 Task: Add a signature Ian Hill containing With sincere thanks and warm wishes, Ian Hill to email address softage.2@softage.net and add a label Invitations
Action: Mouse moved to (1167, 86)
Screenshot: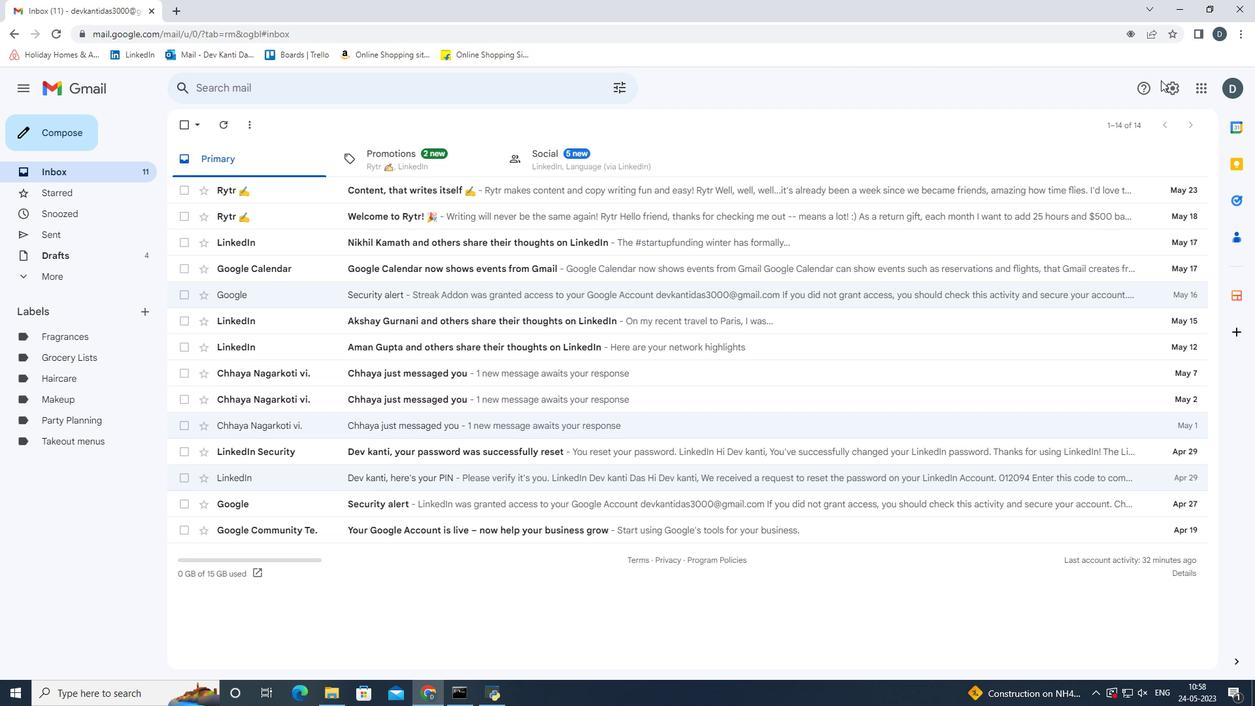 
Action: Mouse pressed left at (1167, 86)
Screenshot: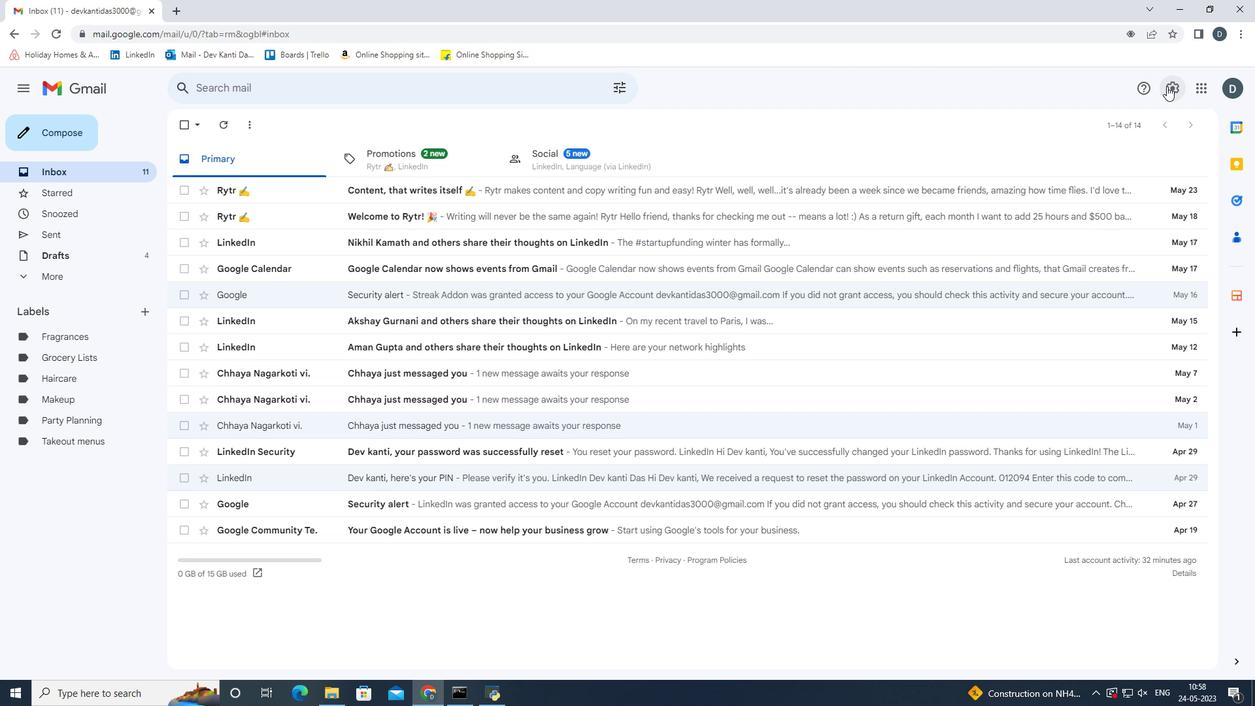 
Action: Mouse moved to (1129, 150)
Screenshot: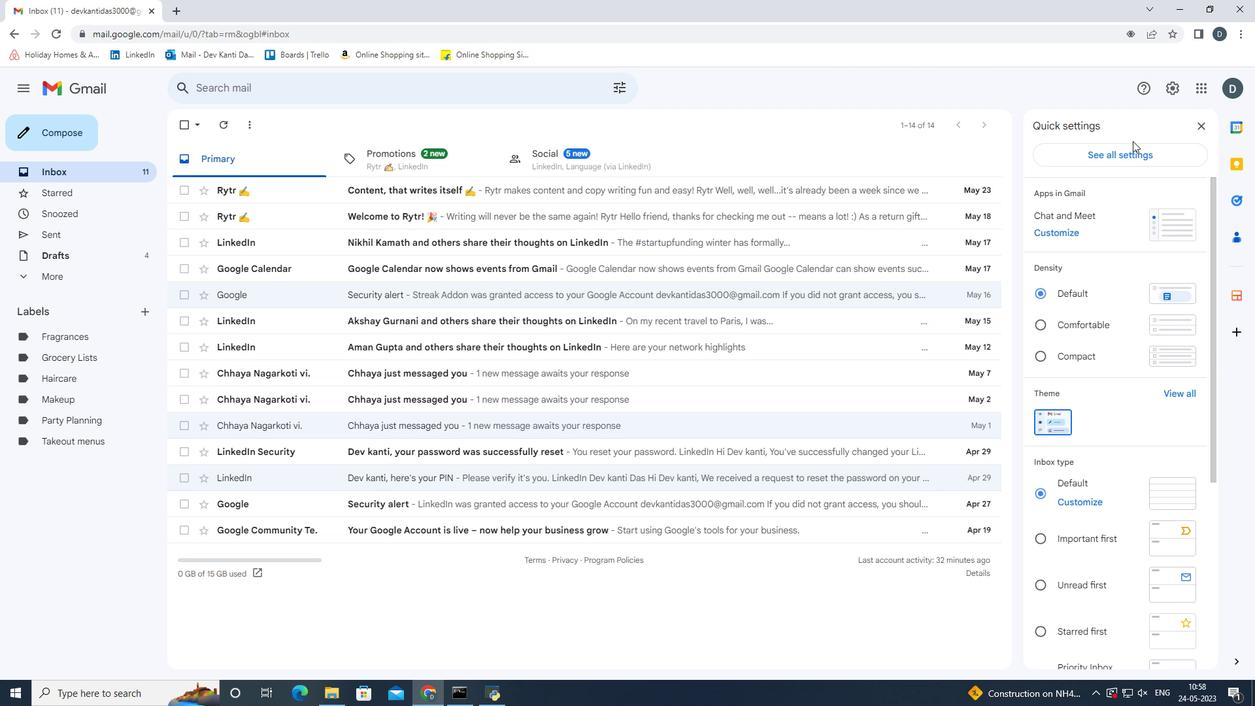 
Action: Mouse pressed left at (1129, 150)
Screenshot: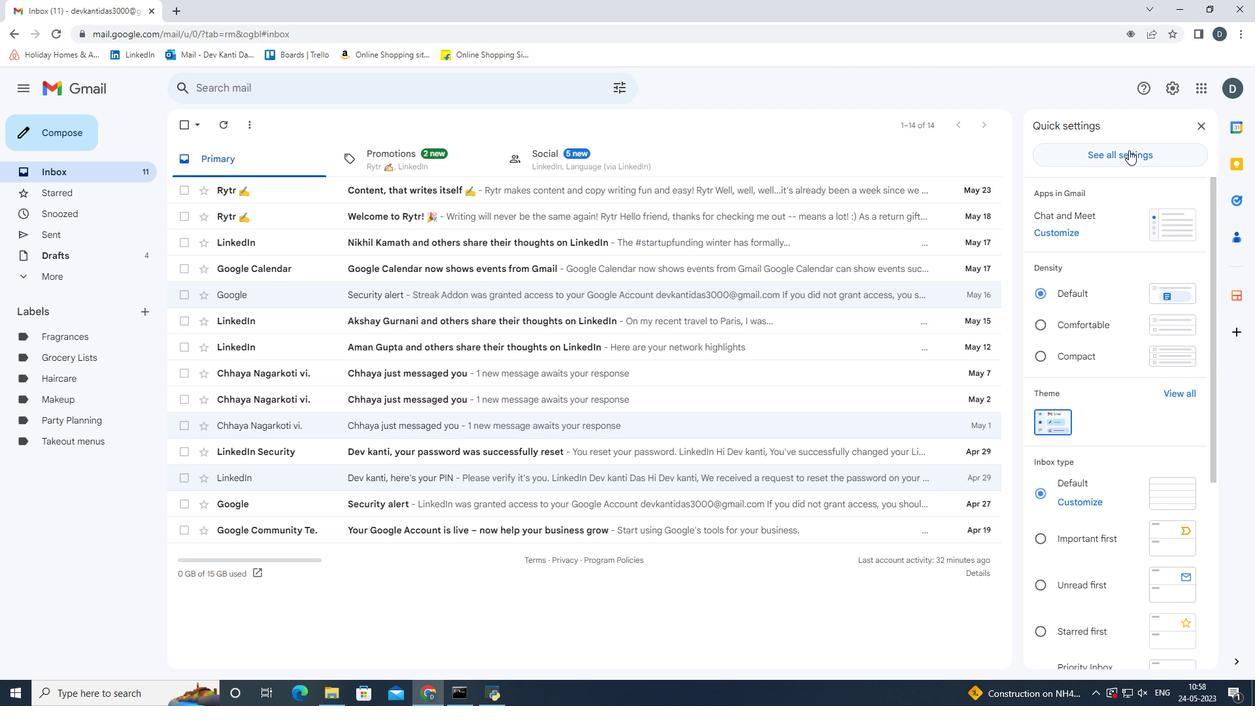 
Action: Mouse moved to (1016, 319)
Screenshot: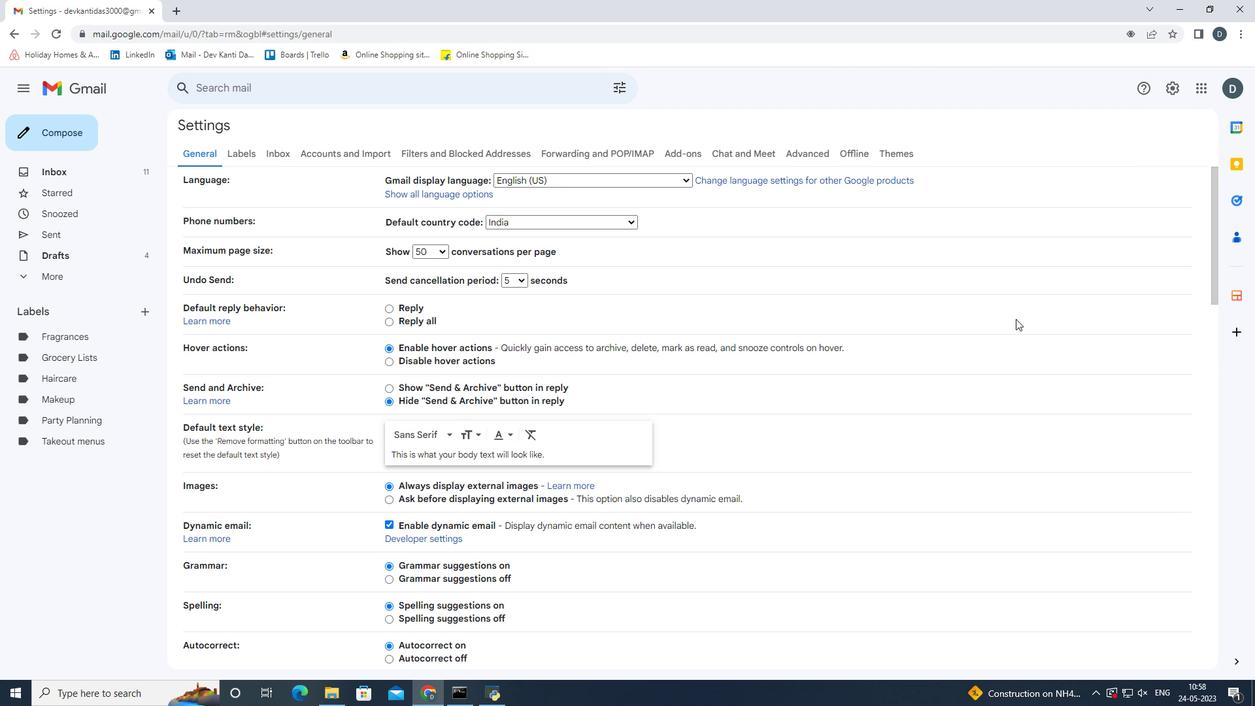
Action: Mouse scrolled (1016, 318) with delta (0, 0)
Screenshot: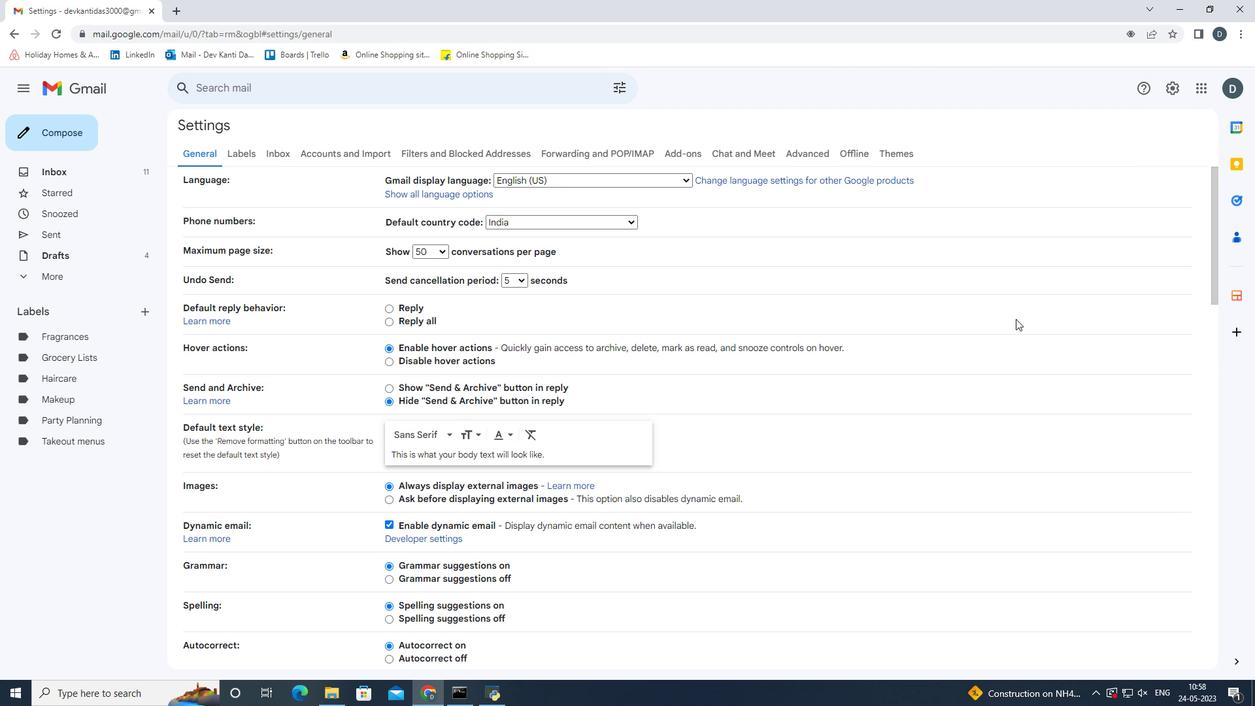 
Action: Mouse scrolled (1016, 318) with delta (0, 0)
Screenshot: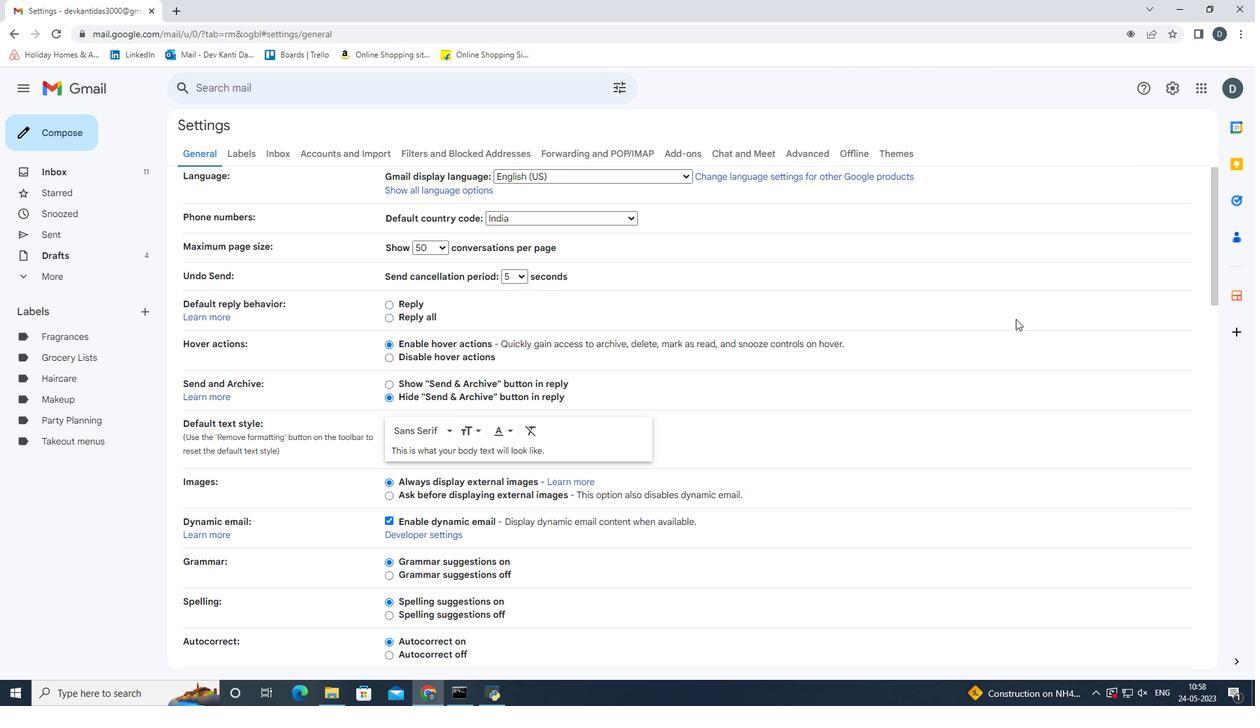 
Action: Mouse scrolled (1016, 318) with delta (0, 0)
Screenshot: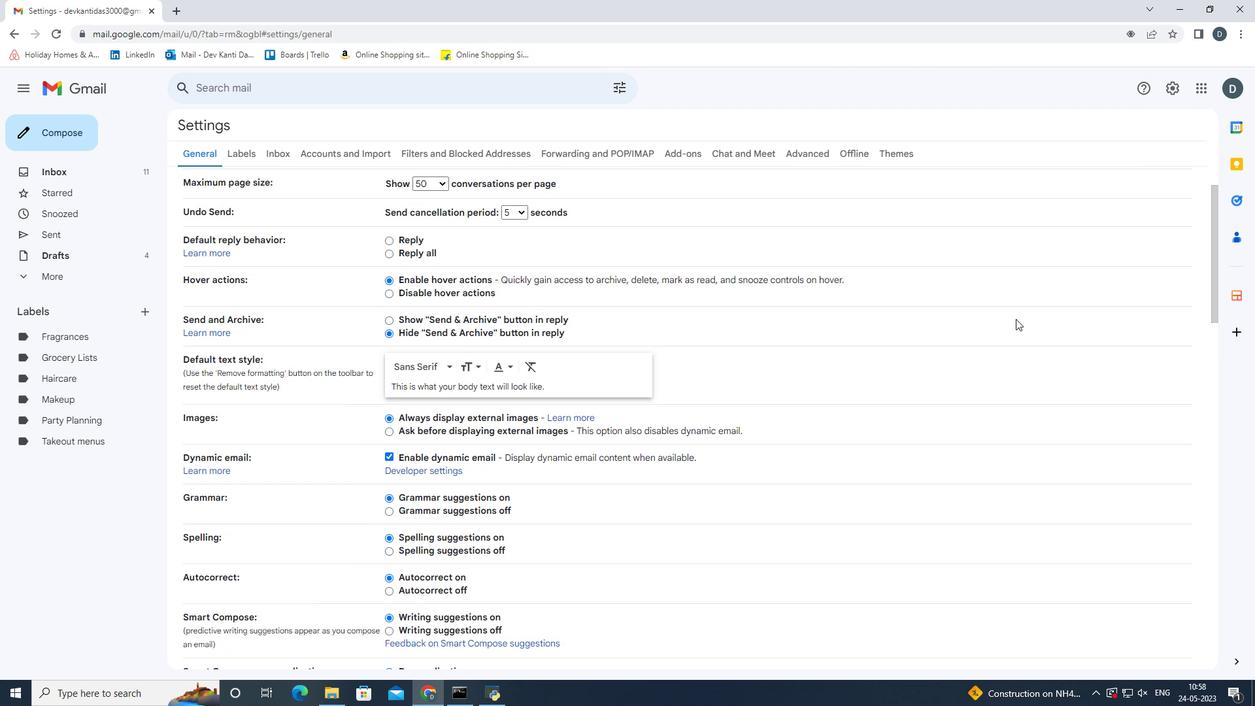 
Action: Mouse scrolled (1016, 318) with delta (0, 0)
Screenshot: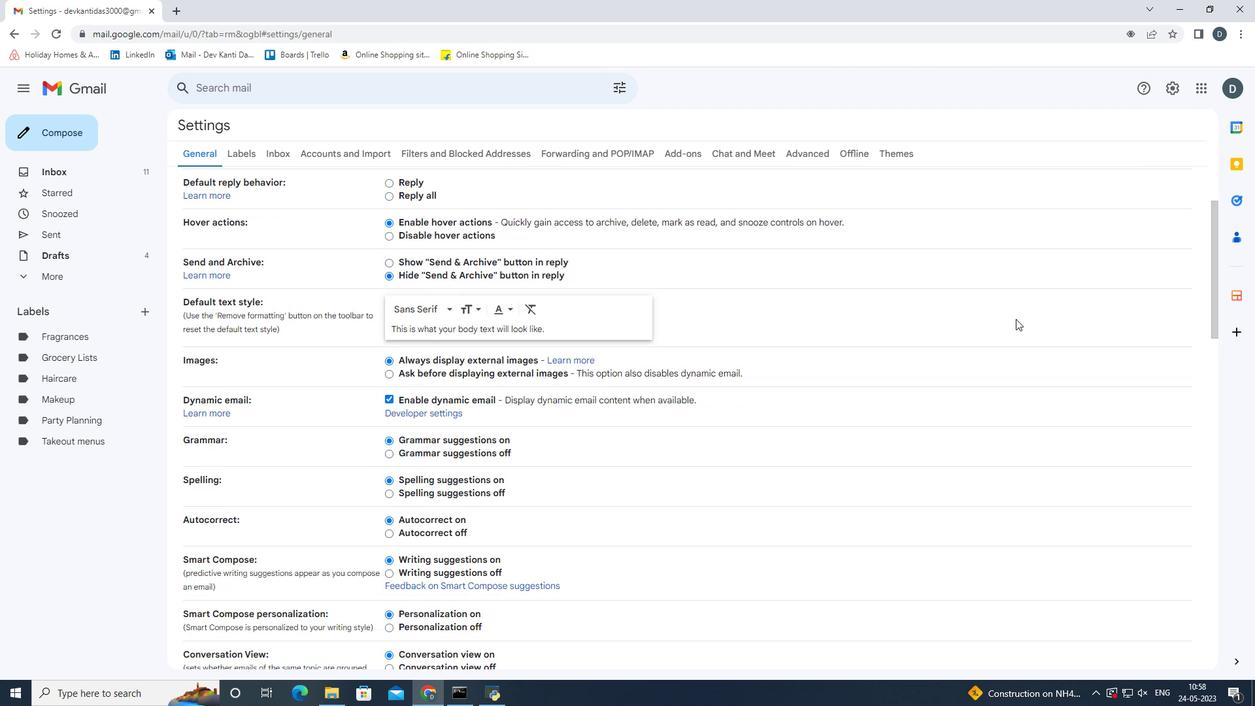 
Action: Mouse scrolled (1016, 318) with delta (0, 0)
Screenshot: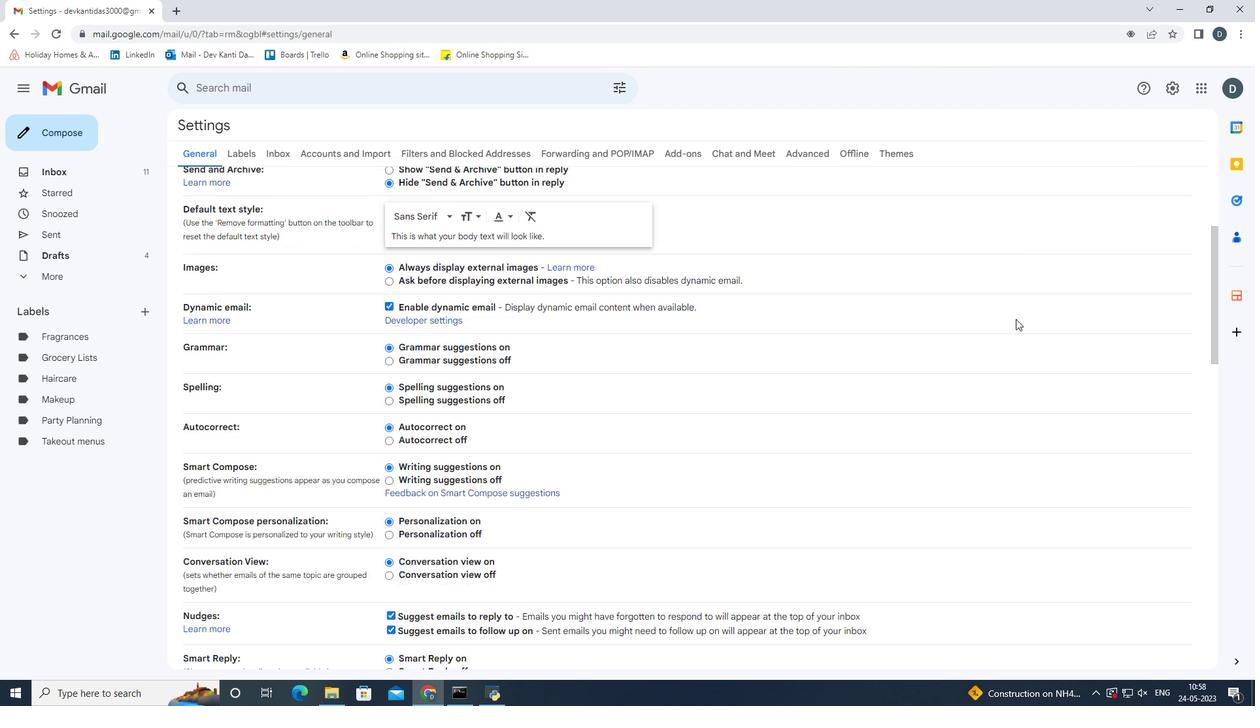 
Action: Mouse scrolled (1016, 318) with delta (0, 0)
Screenshot: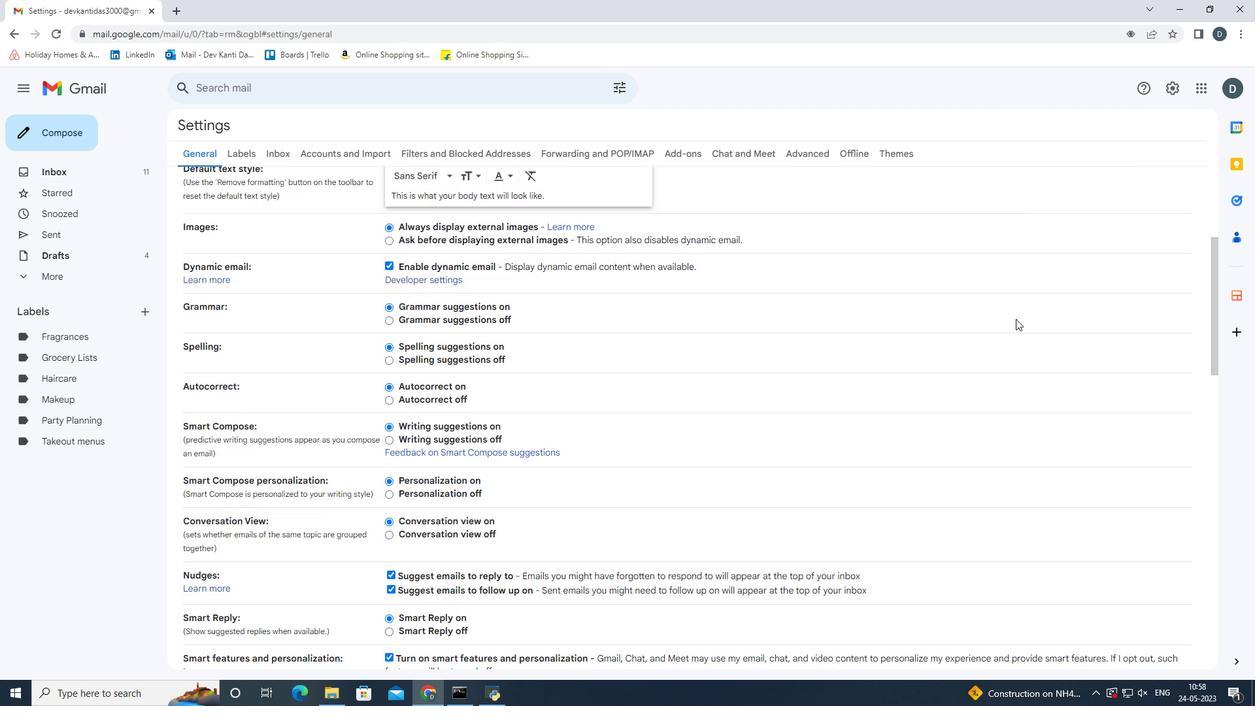 
Action: Mouse scrolled (1016, 318) with delta (0, 0)
Screenshot: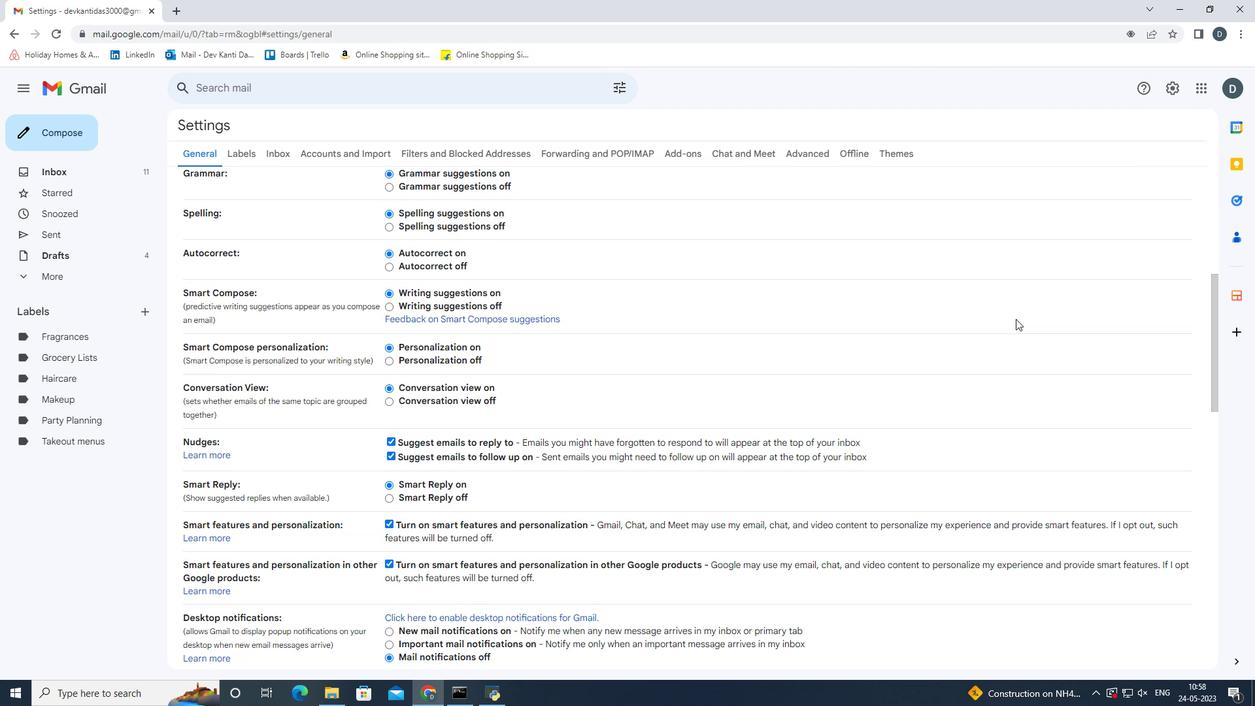 
Action: Mouse scrolled (1016, 318) with delta (0, 0)
Screenshot: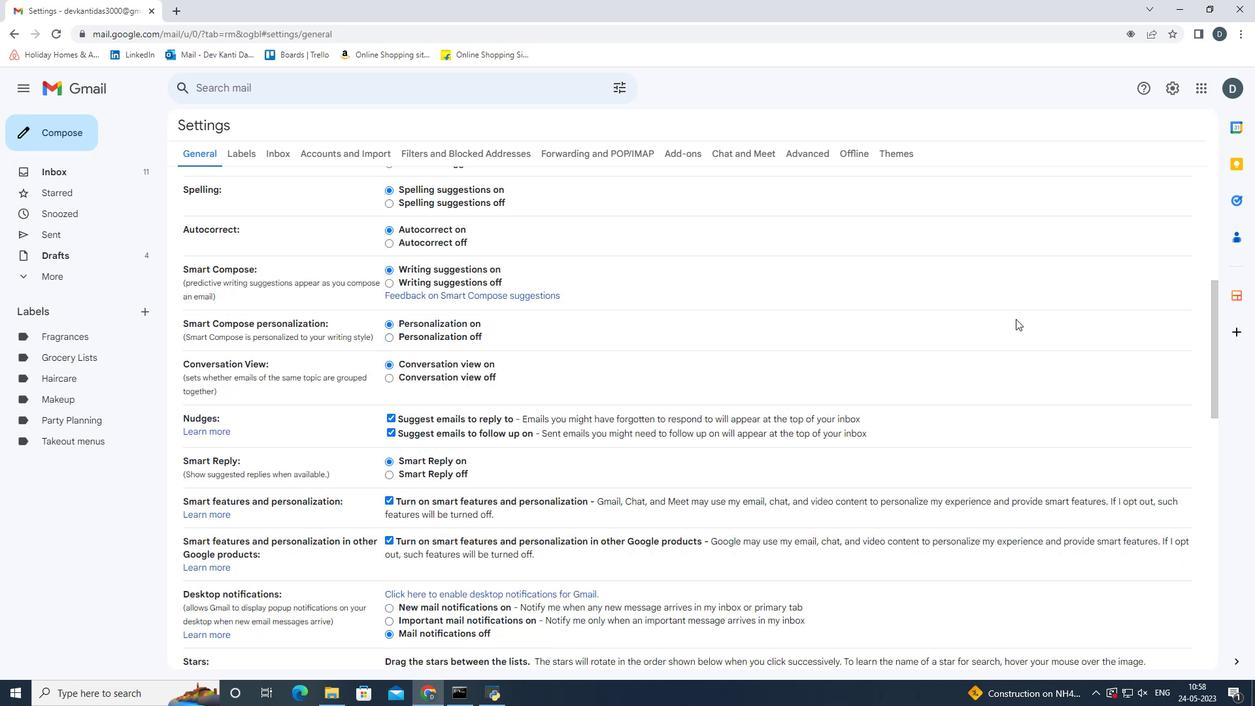 
Action: Mouse scrolled (1016, 318) with delta (0, 0)
Screenshot: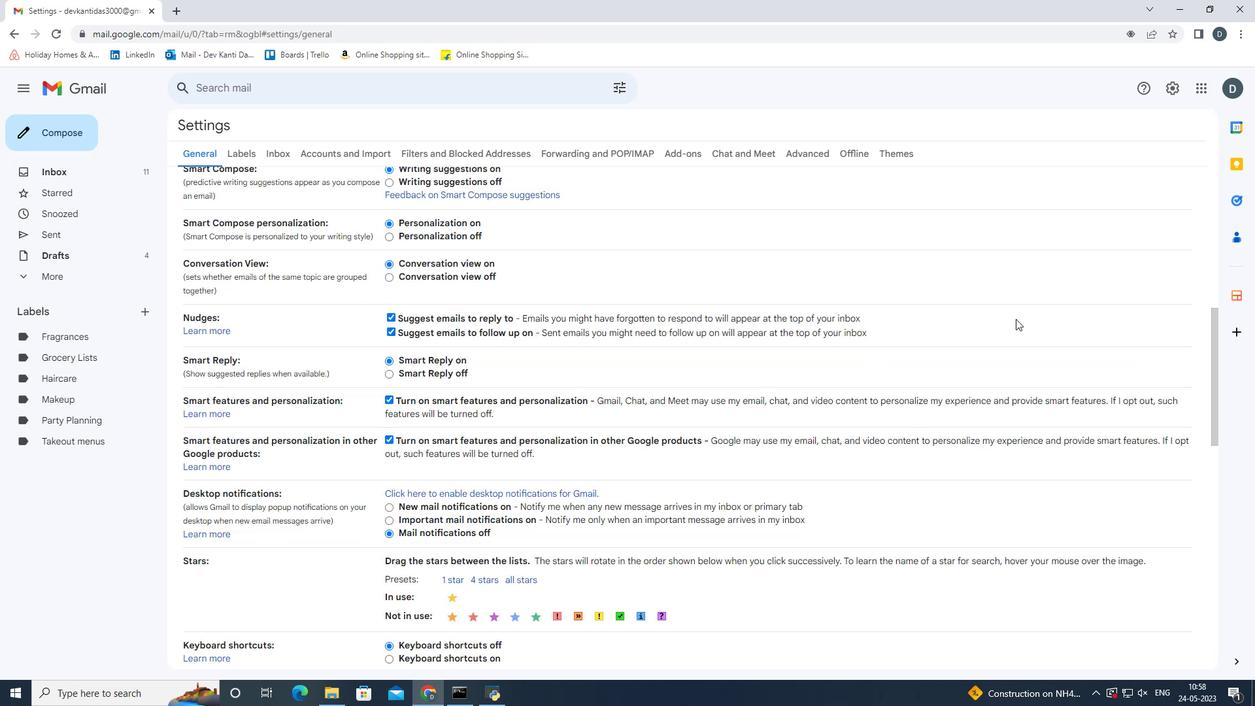 
Action: Mouse scrolled (1016, 318) with delta (0, 0)
Screenshot: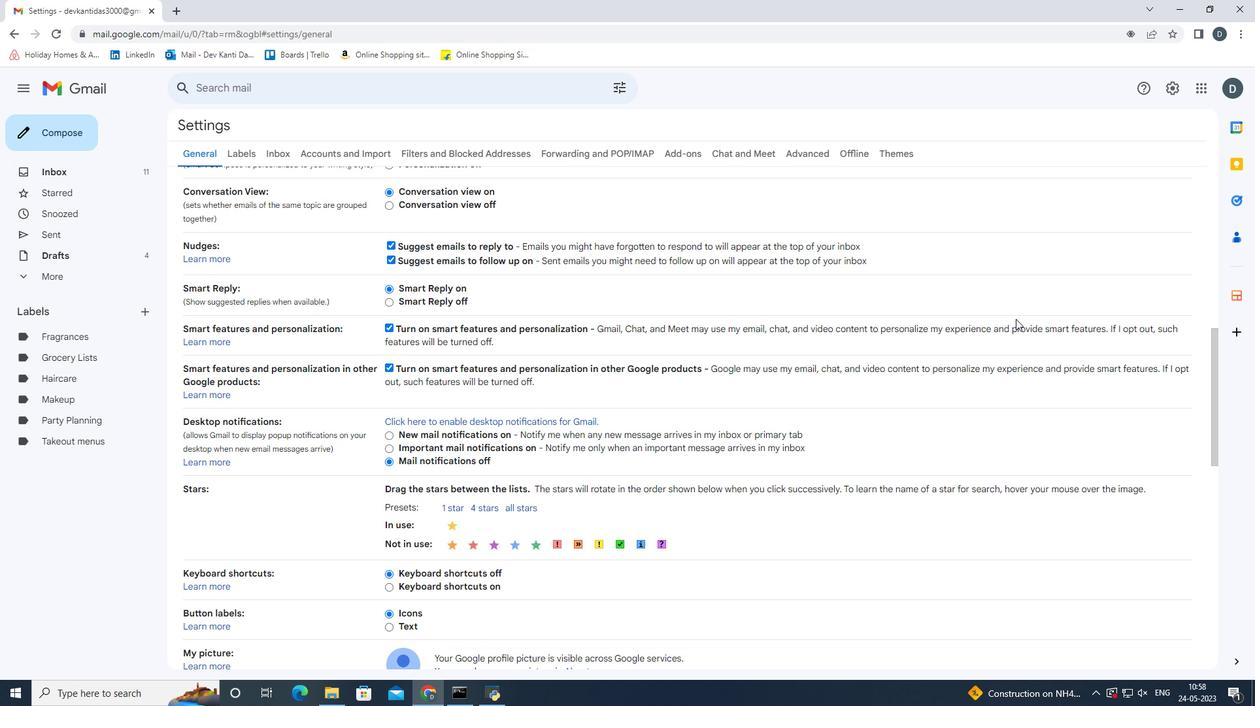 
Action: Mouse scrolled (1016, 318) with delta (0, 0)
Screenshot: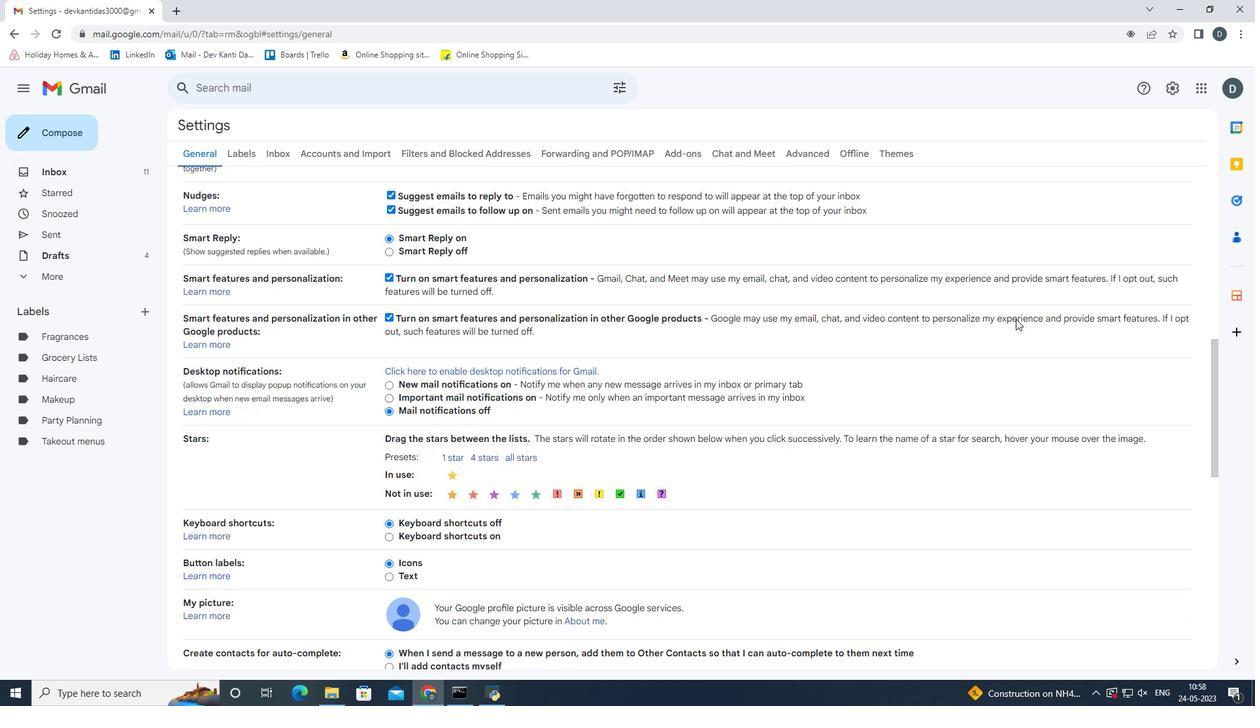 
Action: Mouse scrolled (1016, 318) with delta (0, 0)
Screenshot: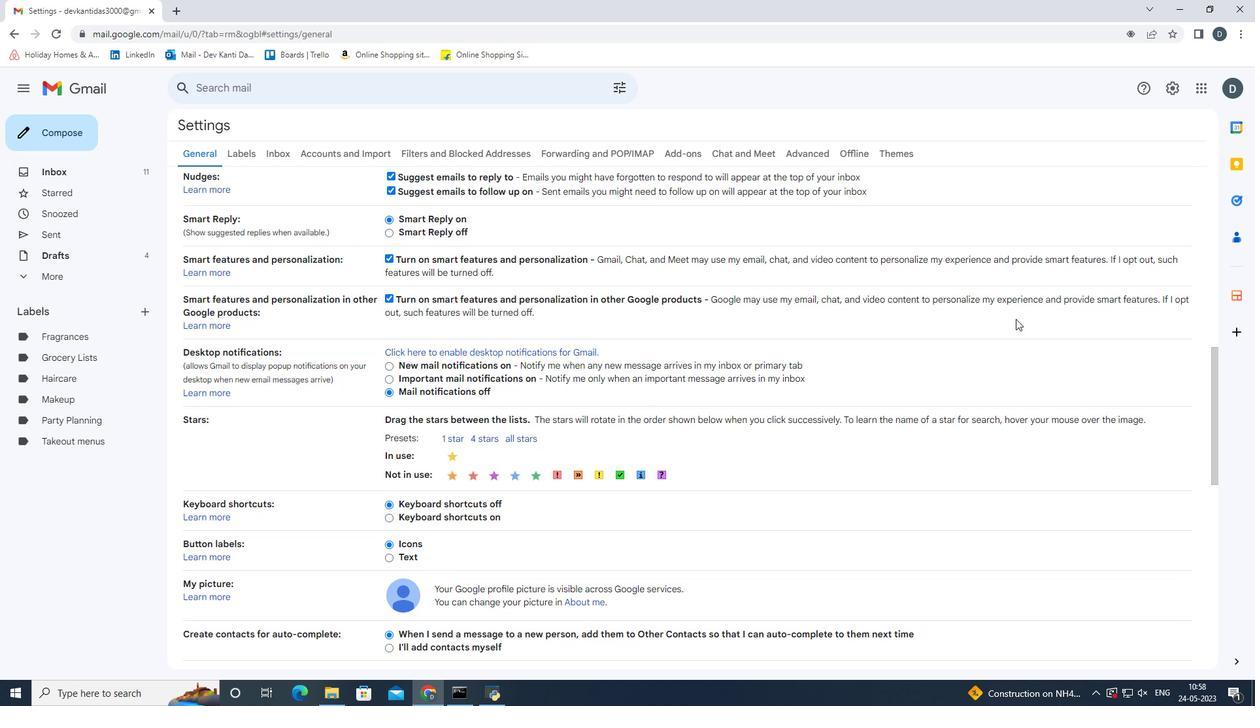 
Action: Mouse scrolled (1016, 318) with delta (0, 0)
Screenshot: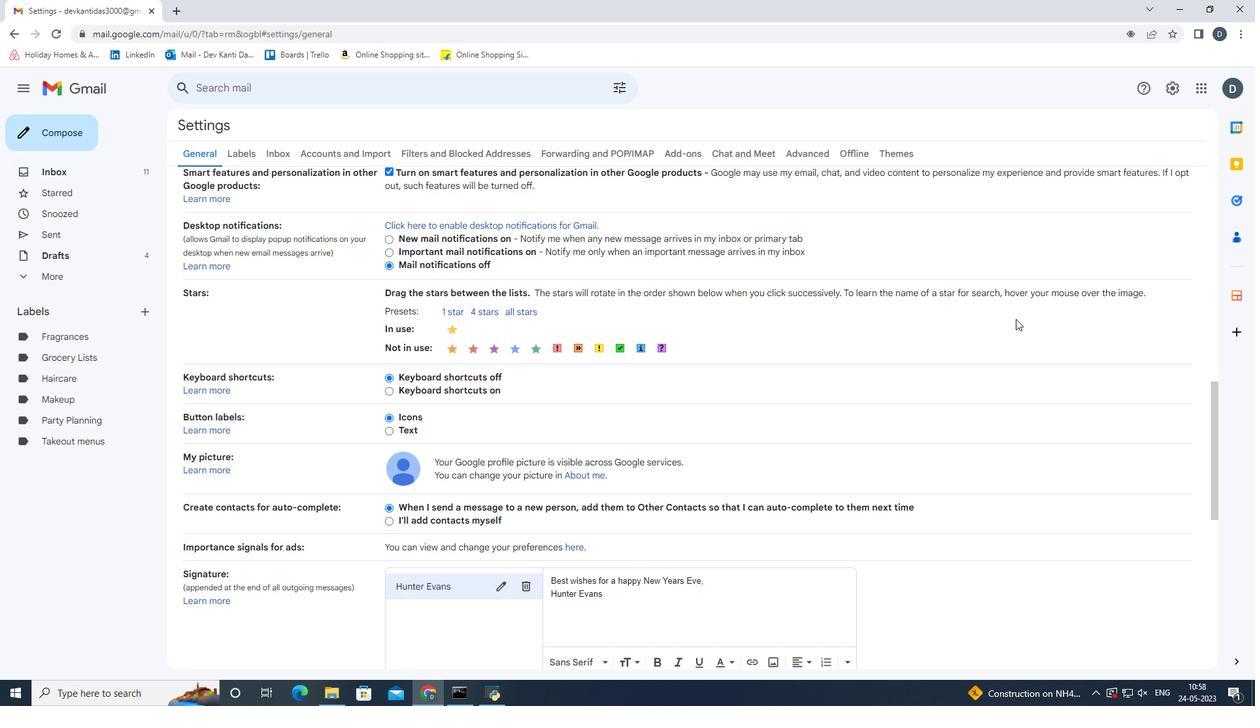 
Action: Mouse scrolled (1016, 318) with delta (0, 0)
Screenshot: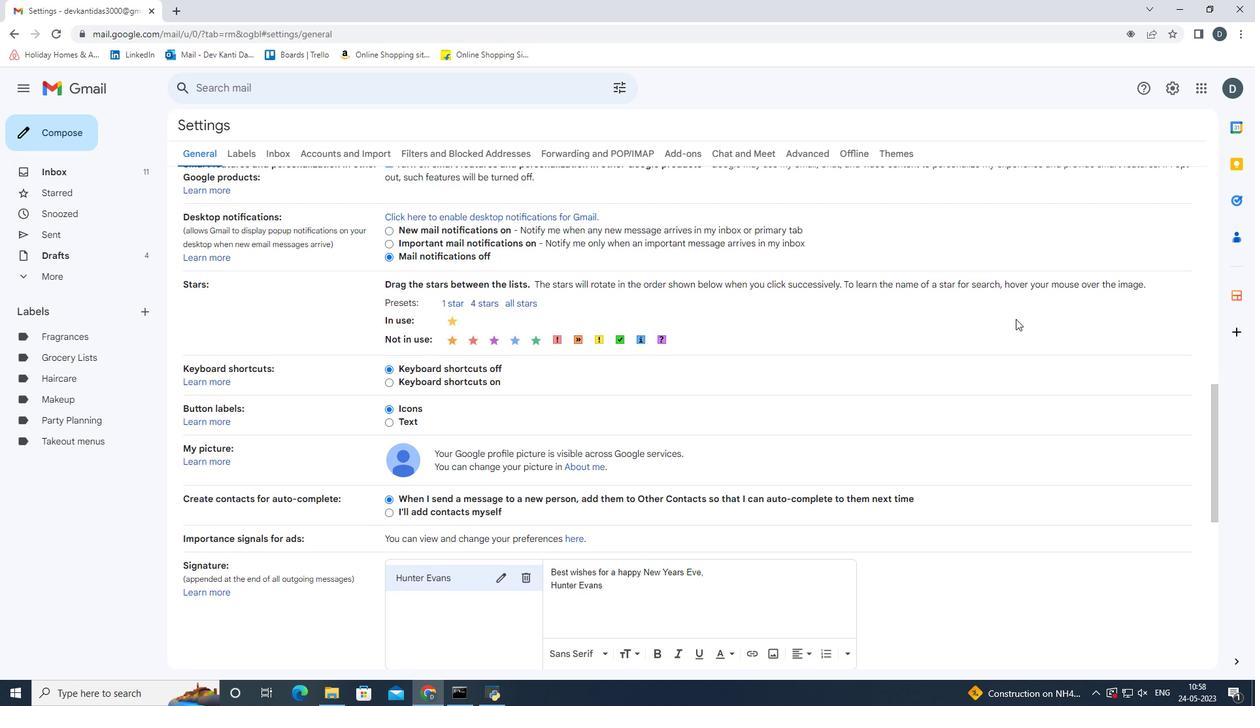 
Action: Mouse scrolled (1016, 318) with delta (0, 0)
Screenshot: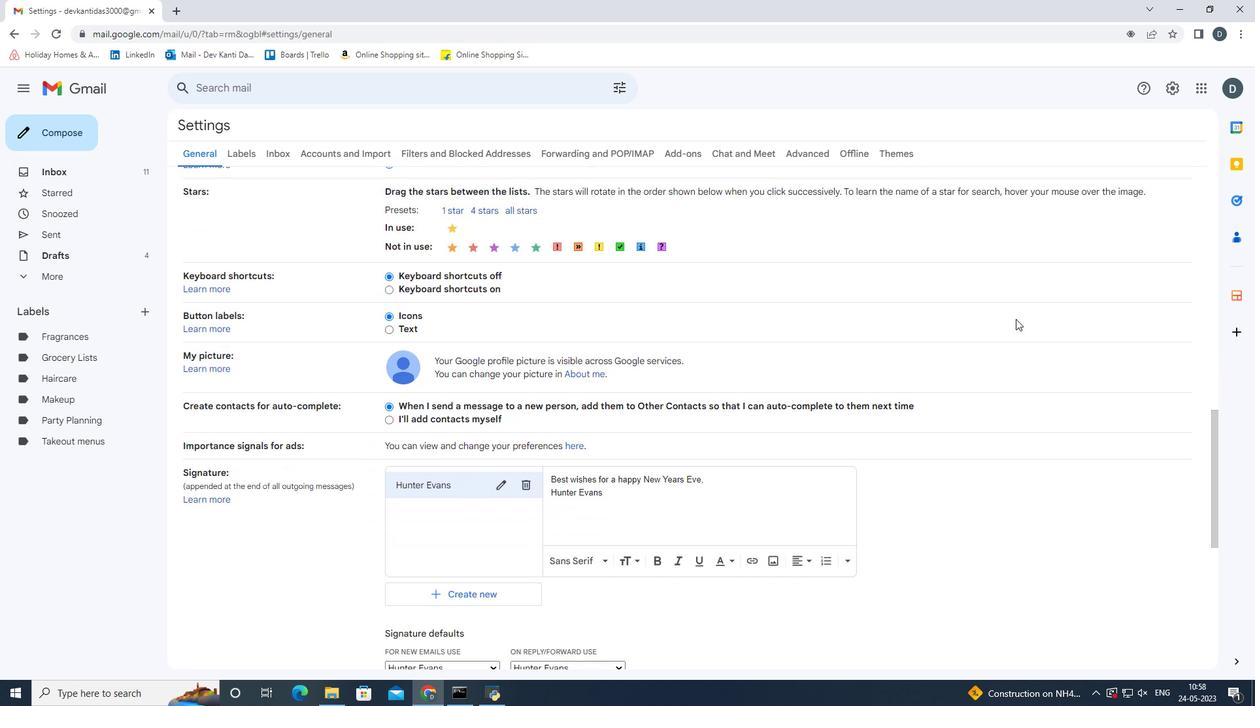 
Action: Mouse moved to (517, 395)
Screenshot: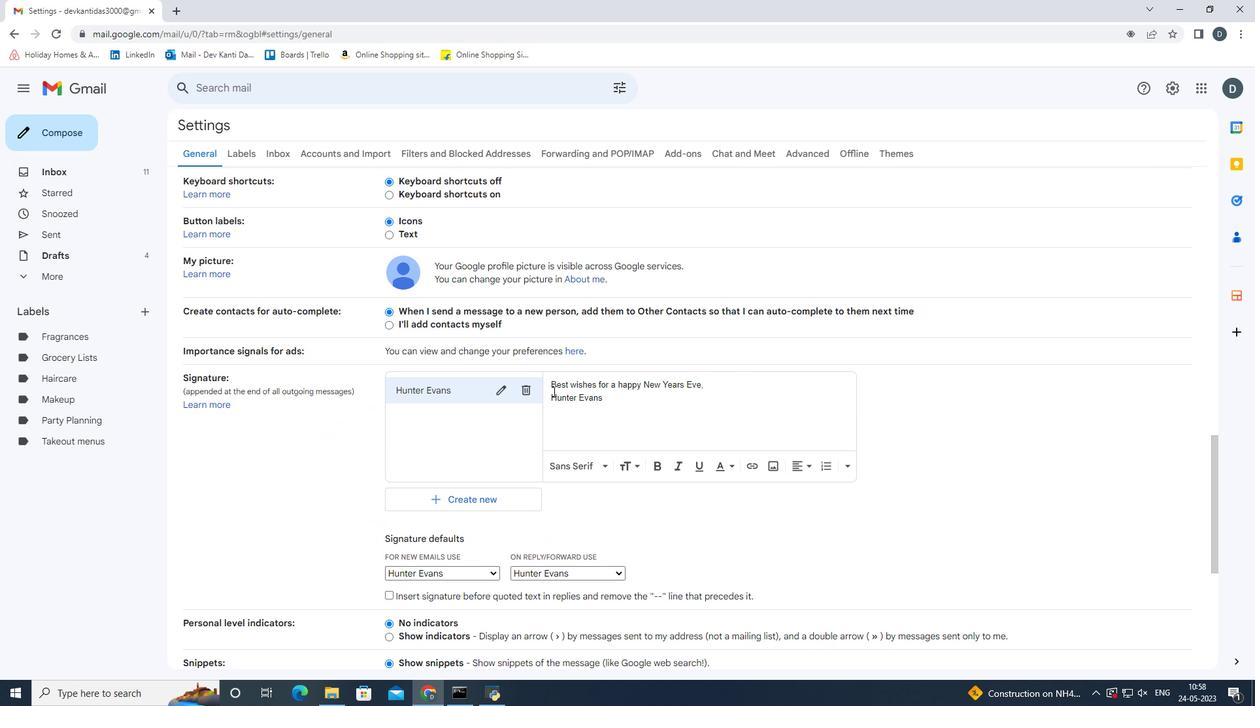 
Action: Mouse pressed left at (517, 395)
Screenshot: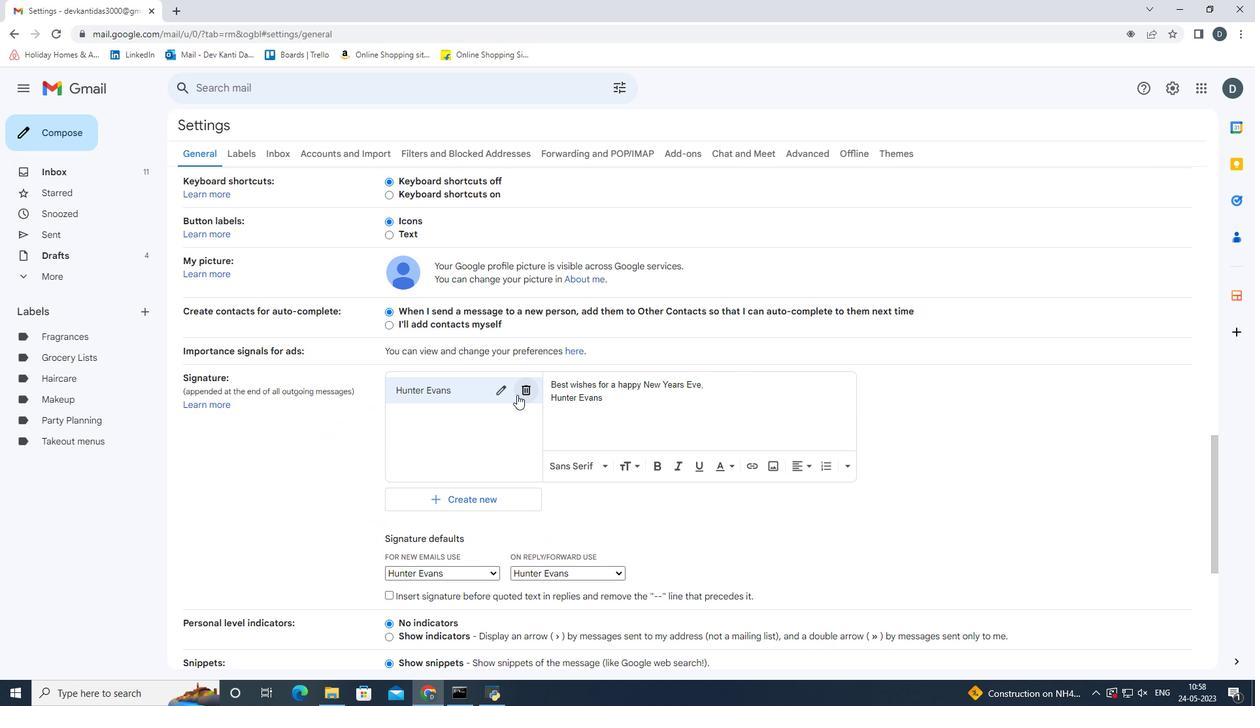 
Action: Mouse moved to (741, 391)
Screenshot: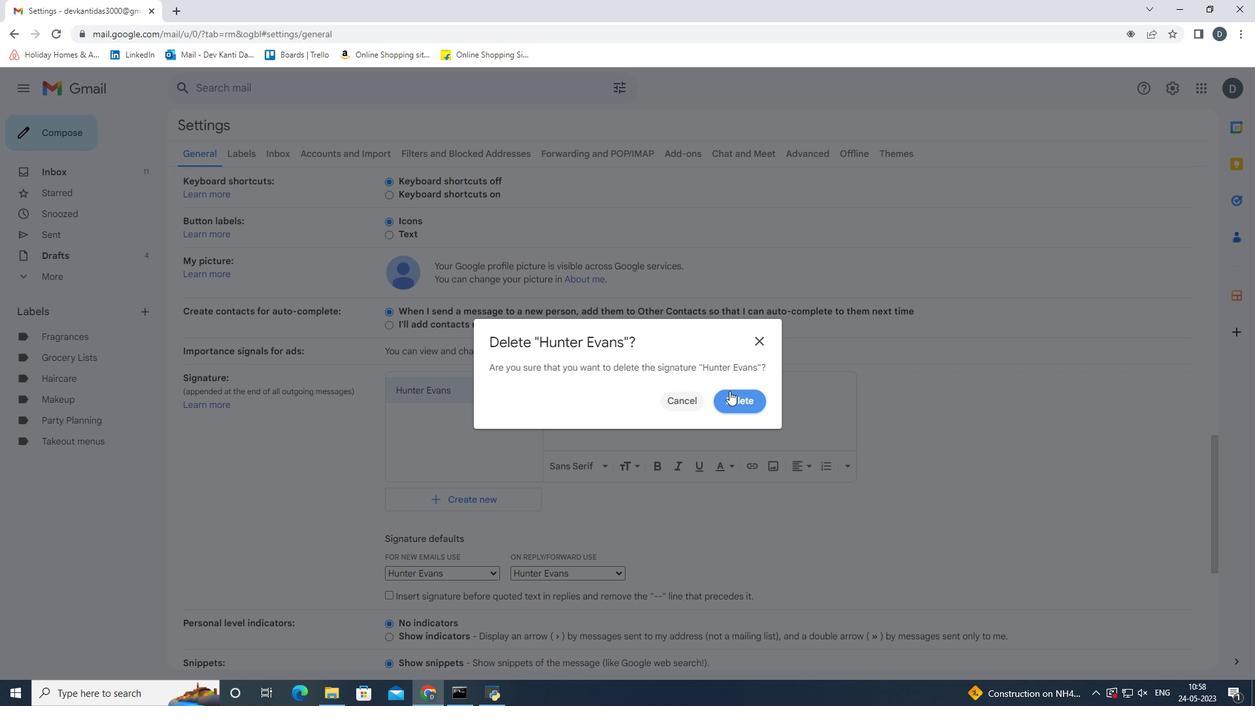 
Action: Mouse pressed left at (741, 391)
Screenshot: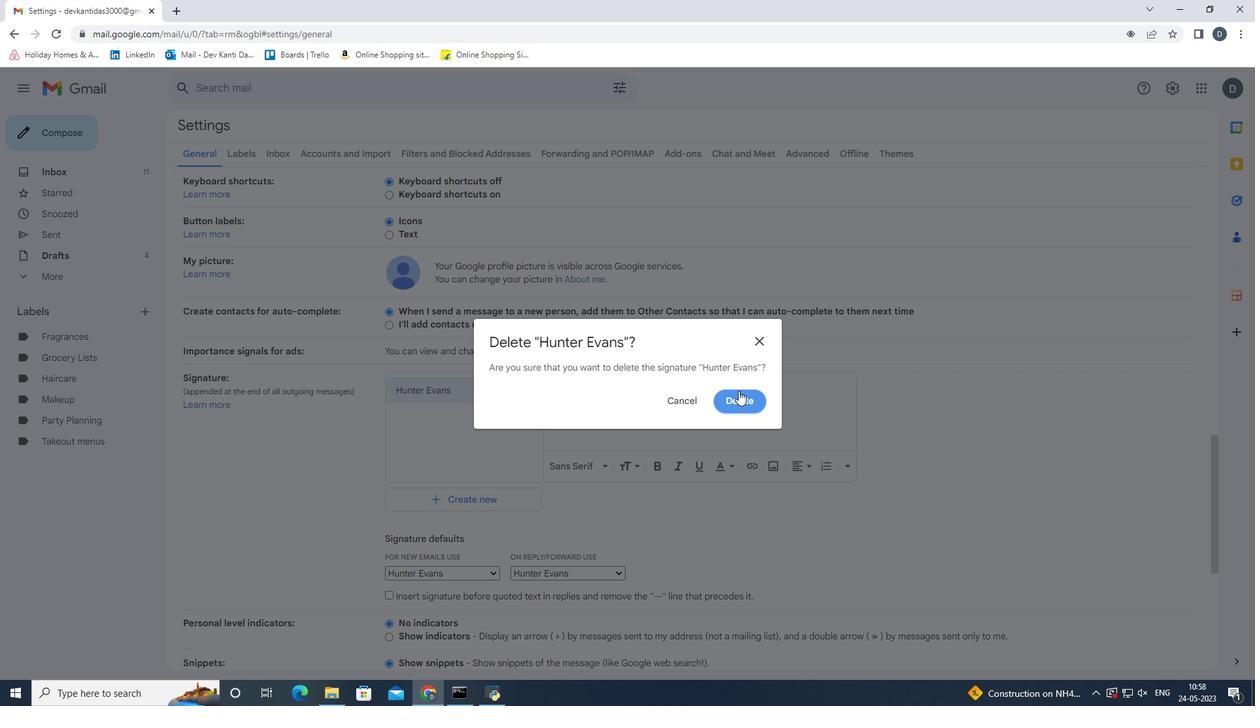 
Action: Mouse moved to (462, 410)
Screenshot: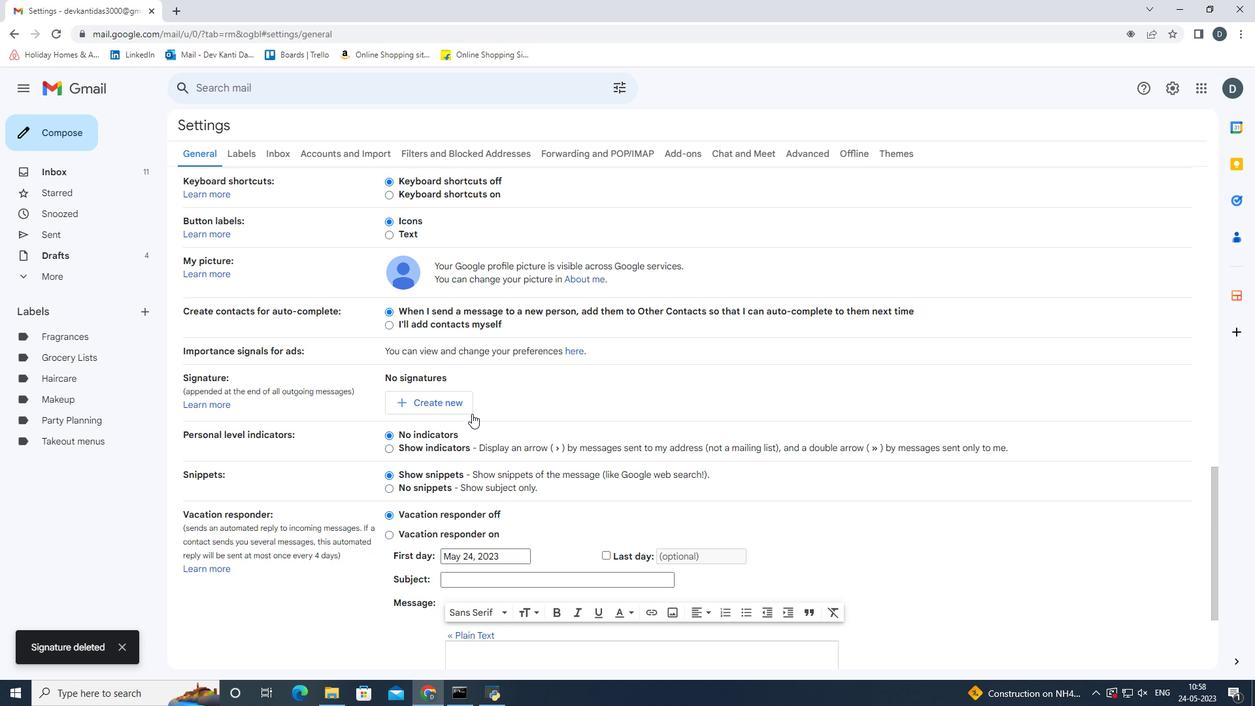 
Action: Mouse pressed left at (462, 410)
Screenshot: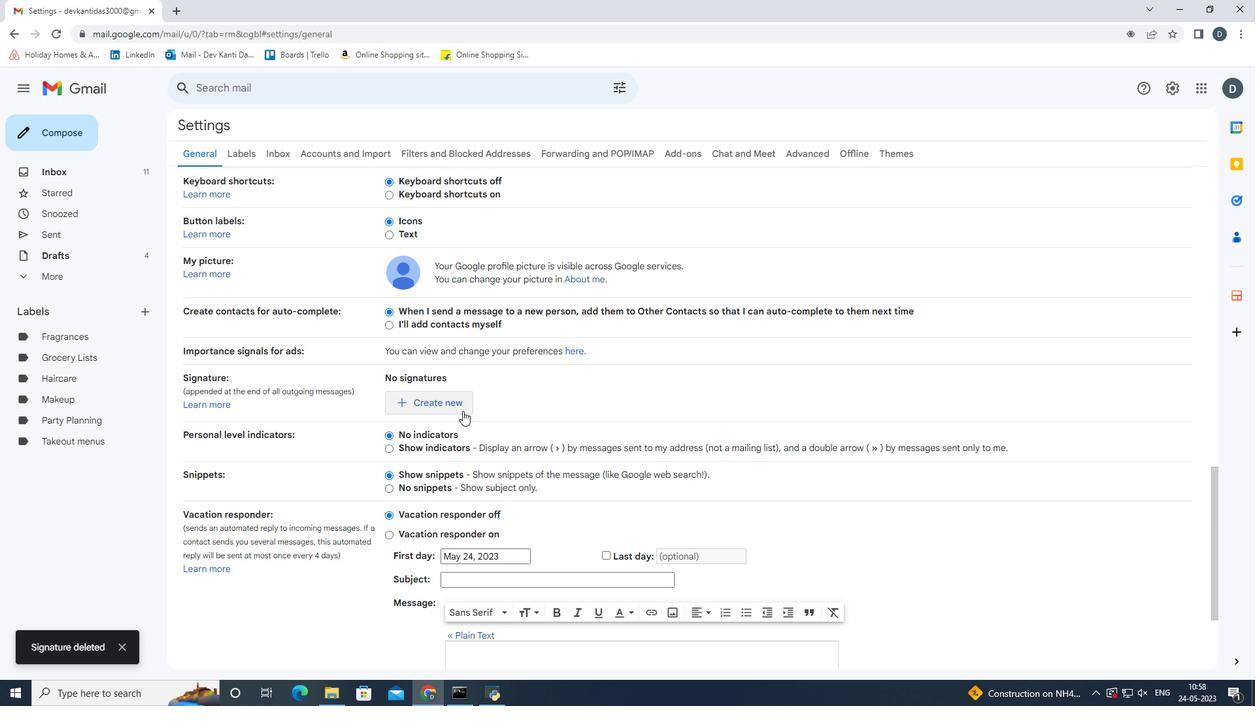 
Action: Mouse moved to (563, 373)
Screenshot: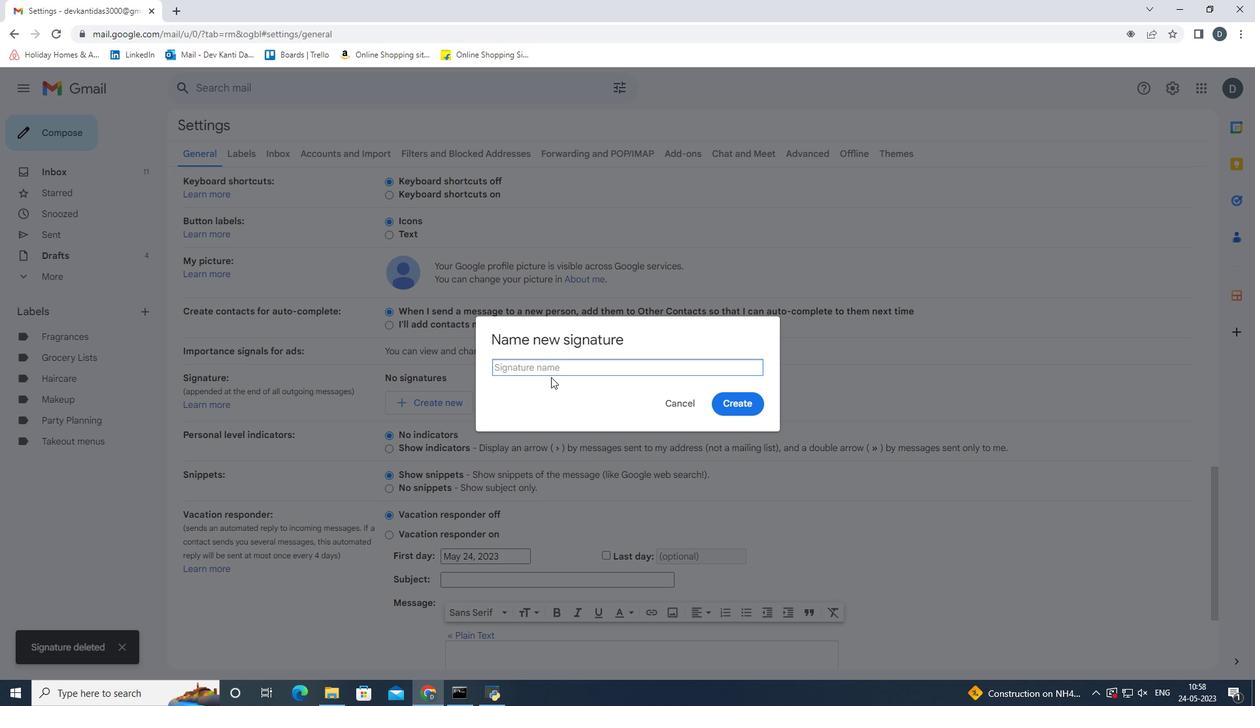
Action: Key pressed <Key.shift_r><Key.shift_r><Key.shift_r><Key.shift_r><Key.shift_r><Key.shift_r><Key.shift_r>Ian<Key.space><Key.shift_r><Key.shift_r><Key.shift_r><Key.shift_r><Key.shift_r><Key.shift_r><Key.shift_r><Key.shift_r><Key.shift_r><Key.shift_r><Key.shift_r><Key.shift_r><Key.shift_r><Key.shift_r><Key.shift_r><Key.shift_r><Key.shift_r>Hill<Key.enter>
Screenshot: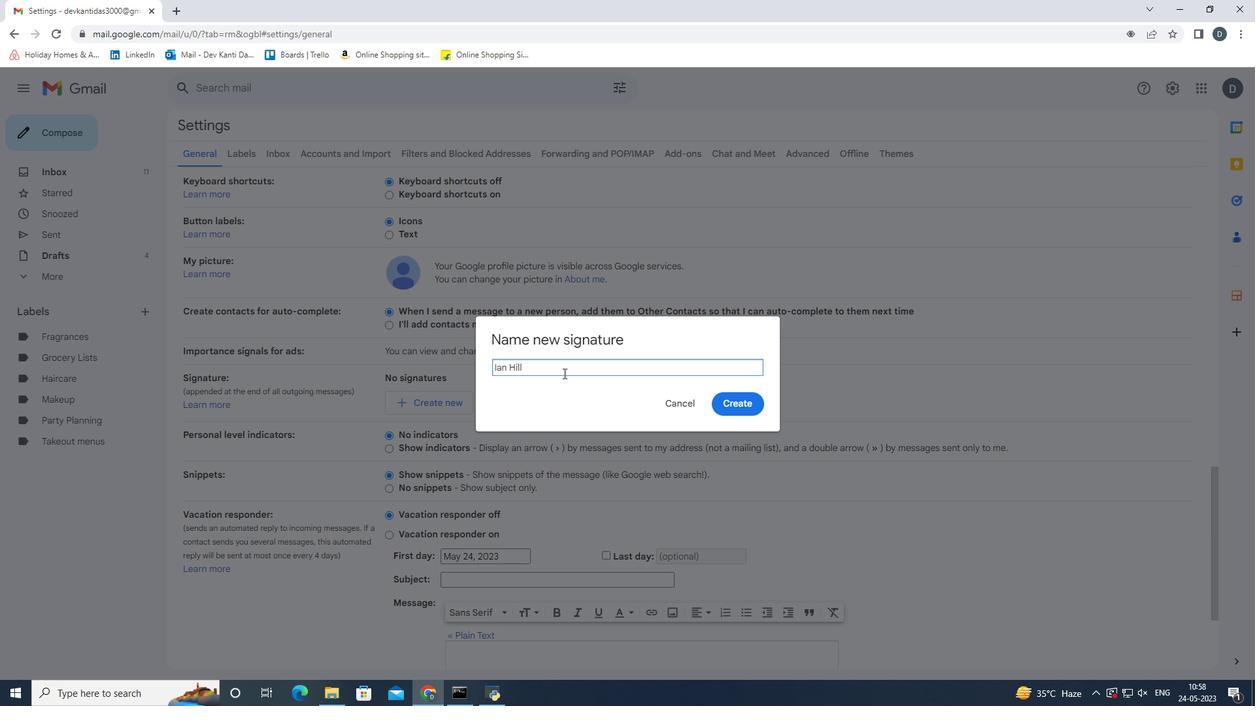 
Action: Mouse moved to (570, 393)
Screenshot: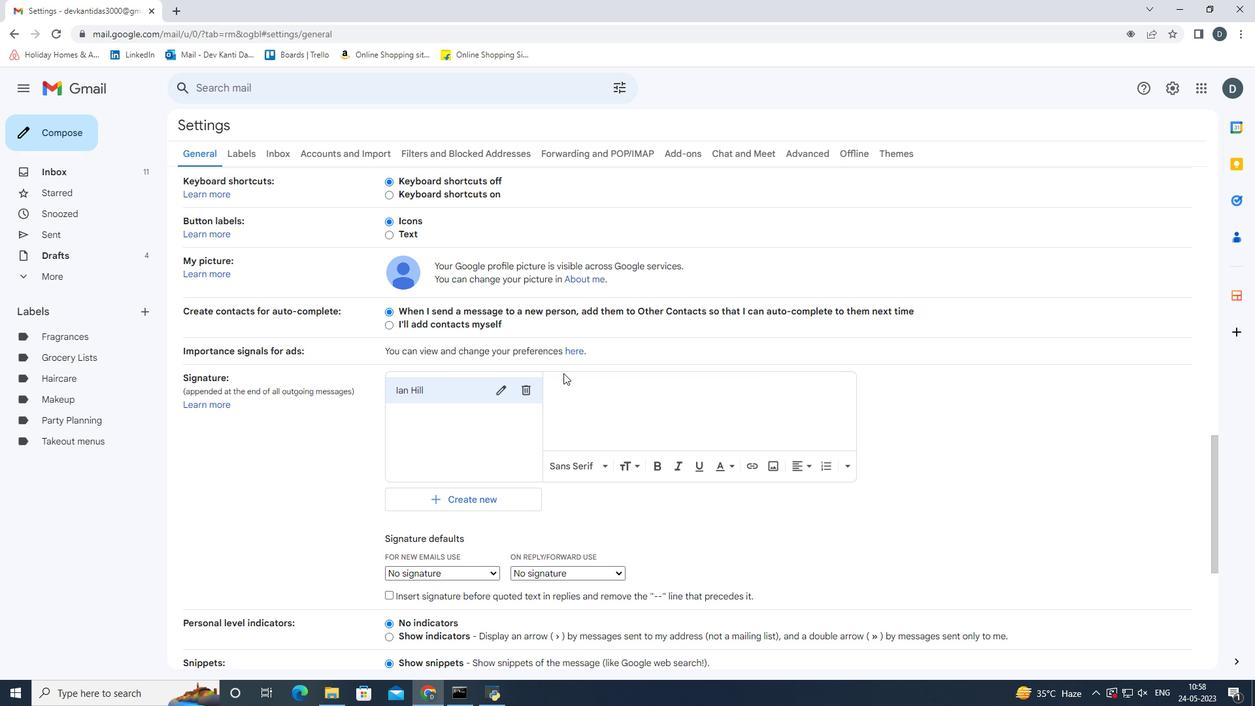 
Action: Mouse pressed left at (570, 393)
Screenshot: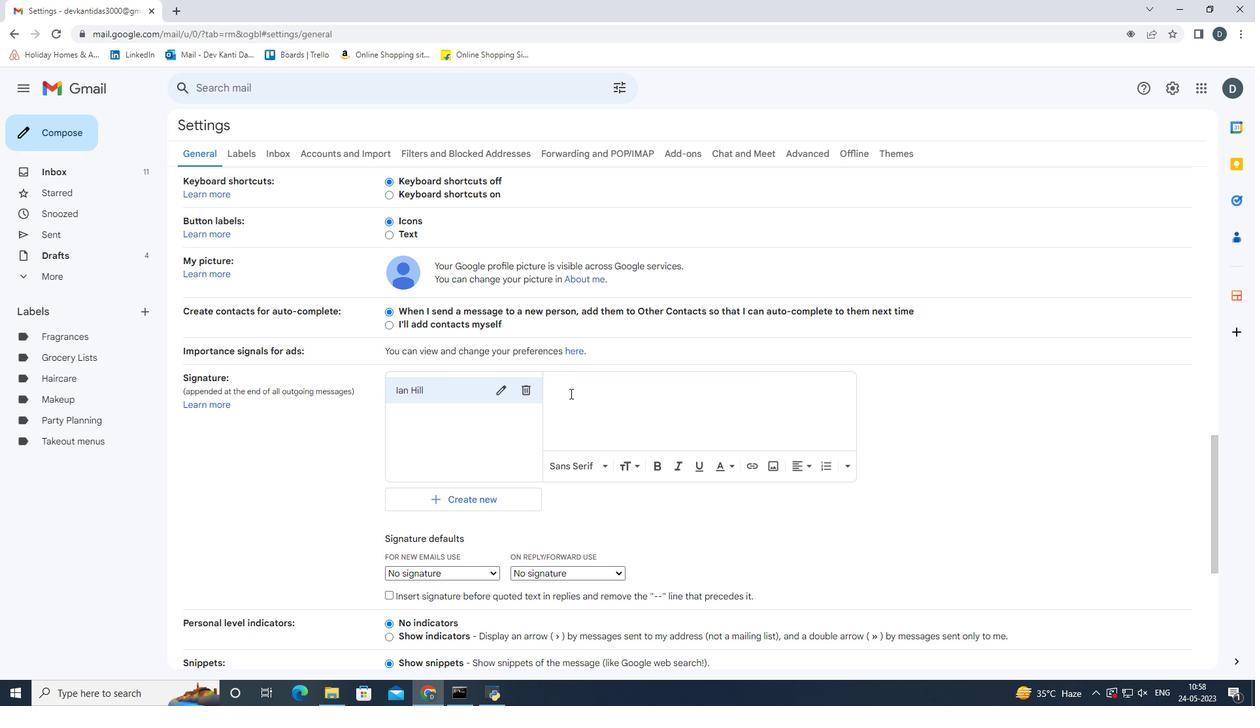 
Action: Key pressed <Key.shift>Sincc<Key.backspace>ere<Key.space>thanks<Key.space>and<Key.space>warm<Key.space>wishes,<Key.enter><Key.shift_r><Key.shift_r><Key.shift_r><Key.shift_r><Key.shift_r><Key.shift_r><Key.shift_r><Key.shift_r>Ian<Key.space><Key.shift_r><Key.shift_r><Key.shift_r><Key.shift_r><Key.shift_r><Key.shift_r><Key.shift_r><Key.shift_r><Key.shift_r><Key.shift_r>Hill
Screenshot: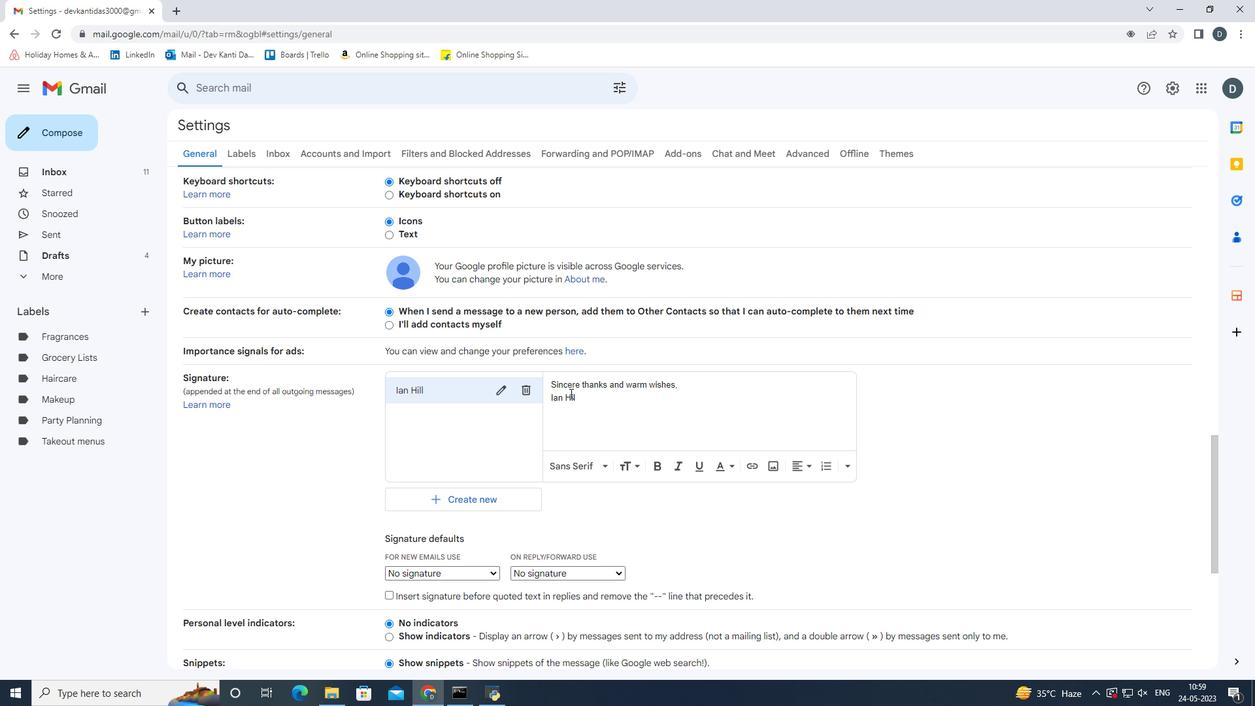 
Action: Mouse moved to (1012, 492)
Screenshot: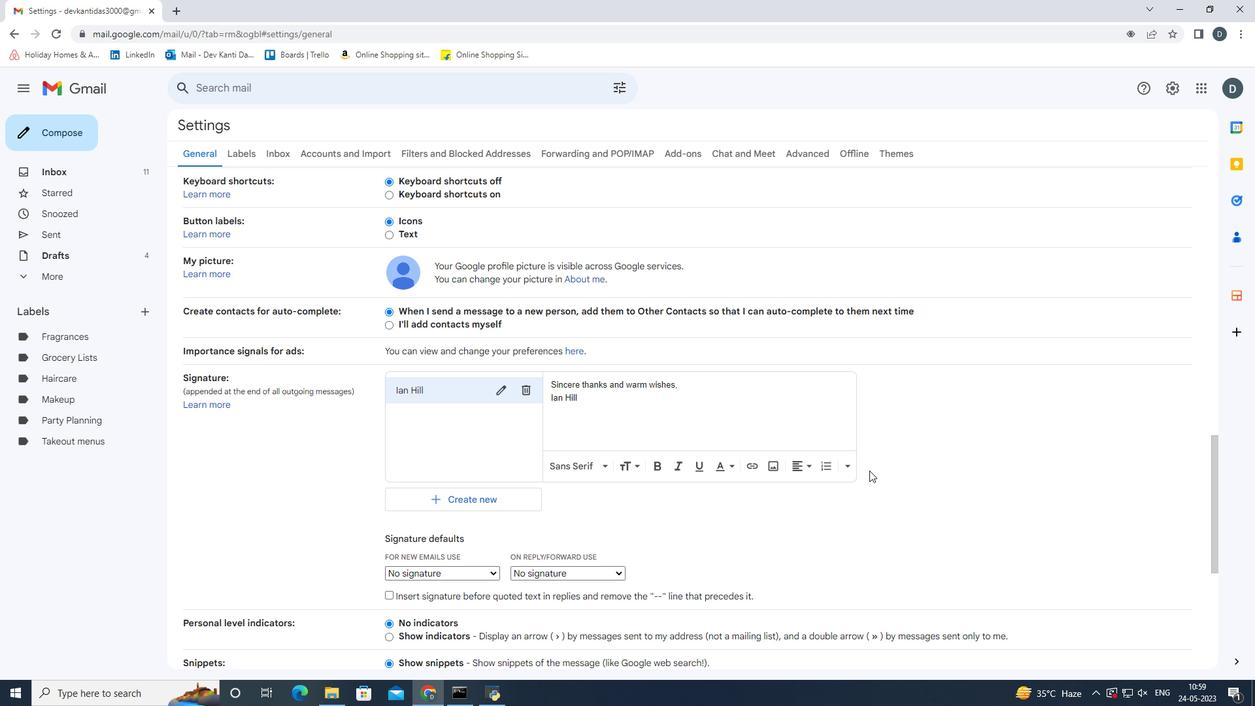 
Action: Mouse pressed left at (1012, 492)
Screenshot: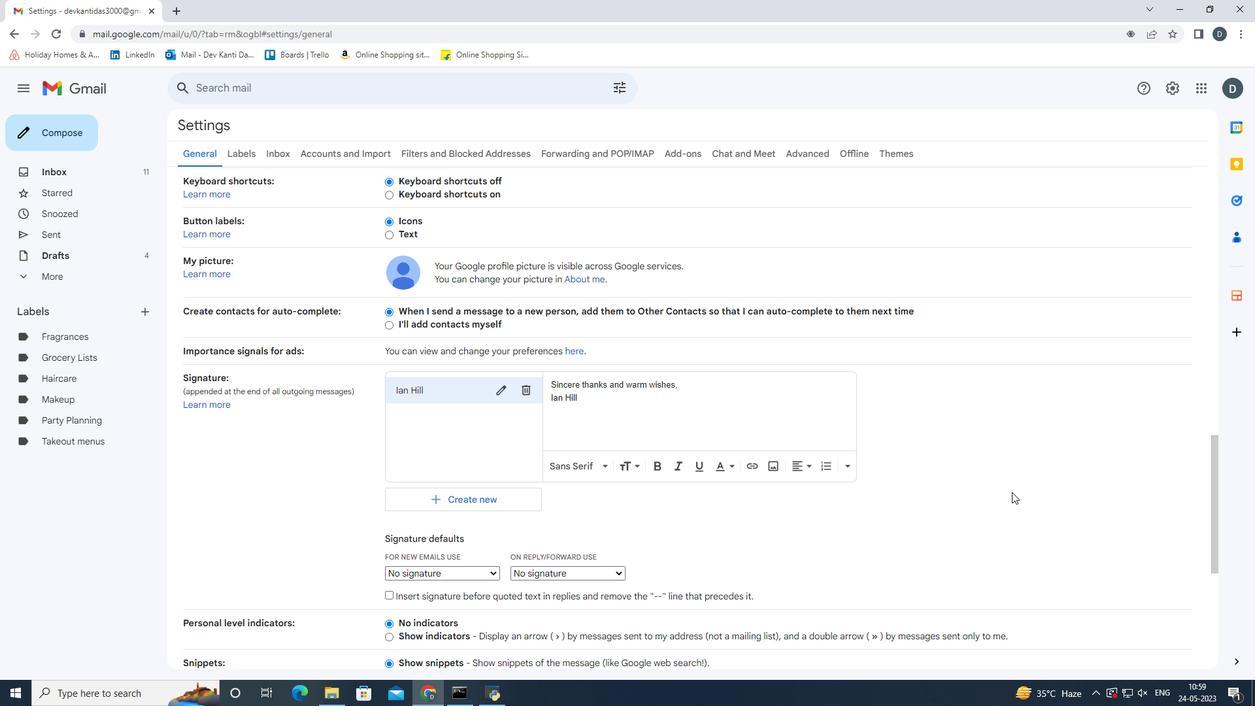 
Action: Mouse moved to (870, 550)
Screenshot: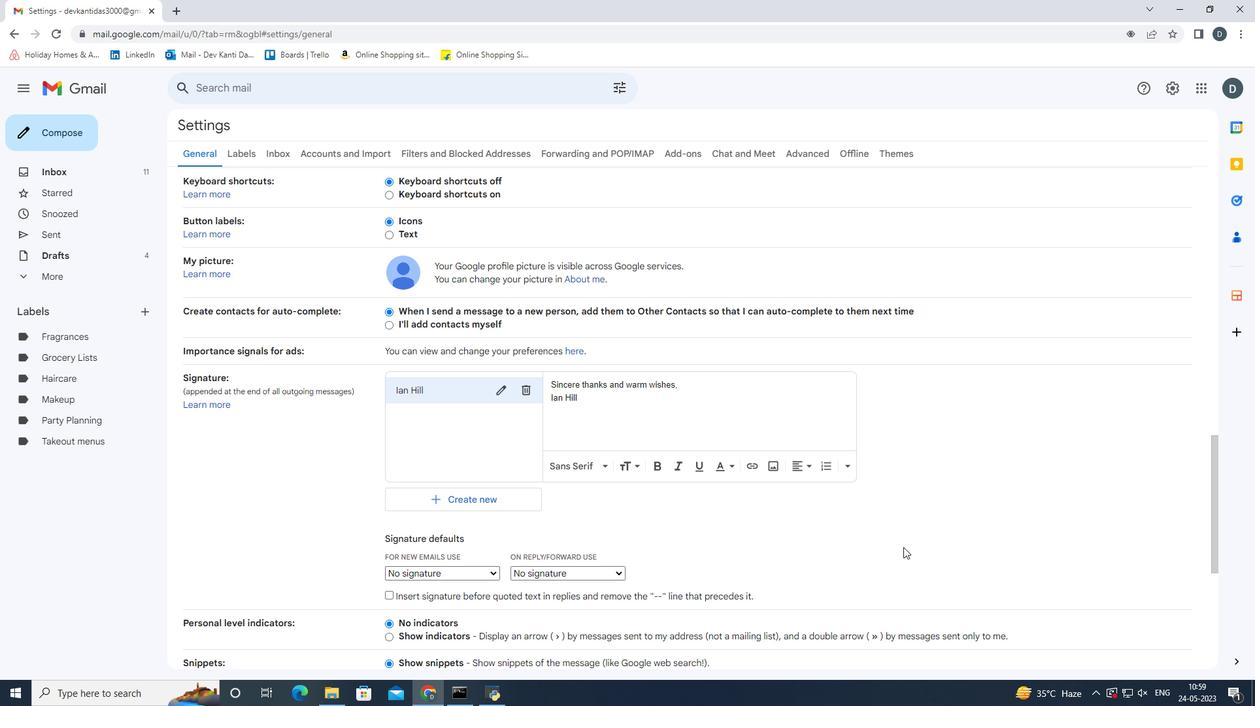 
Action: Mouse scrolled (870, 549) with delta (0, 0)
Screenshot: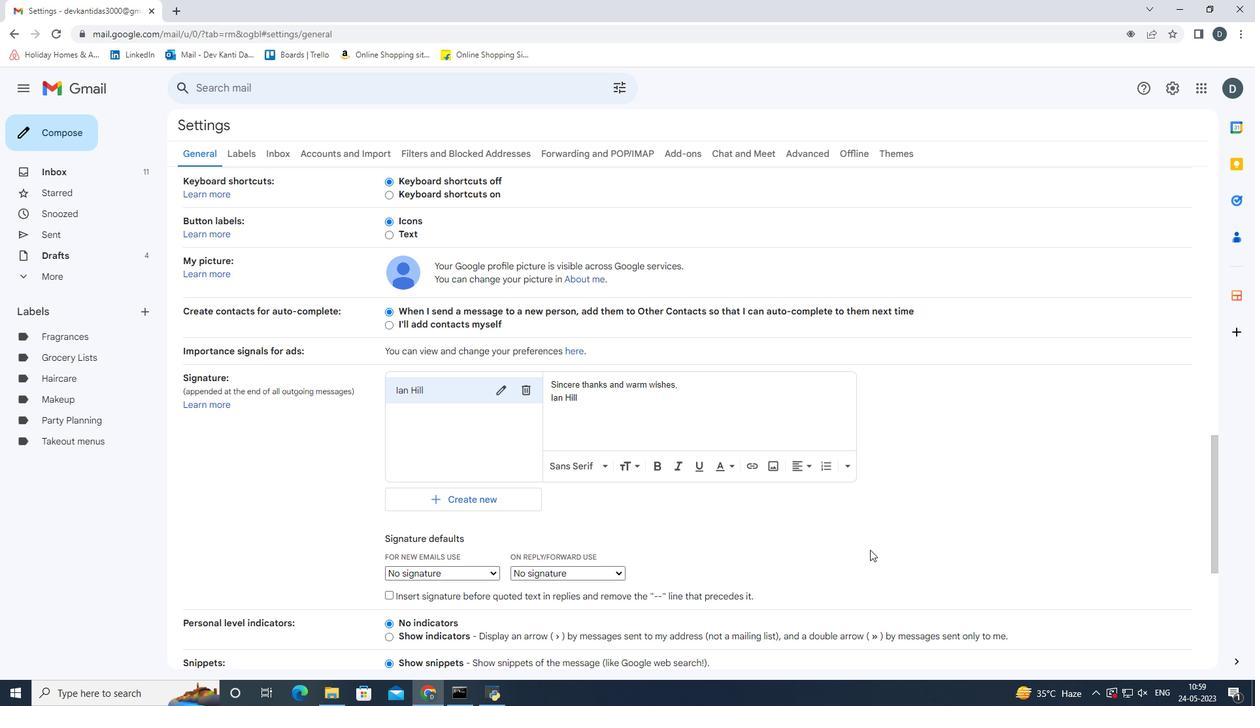 
Action: Mouse scrolled (870, 549) with delta (0, 0)
Screenshot: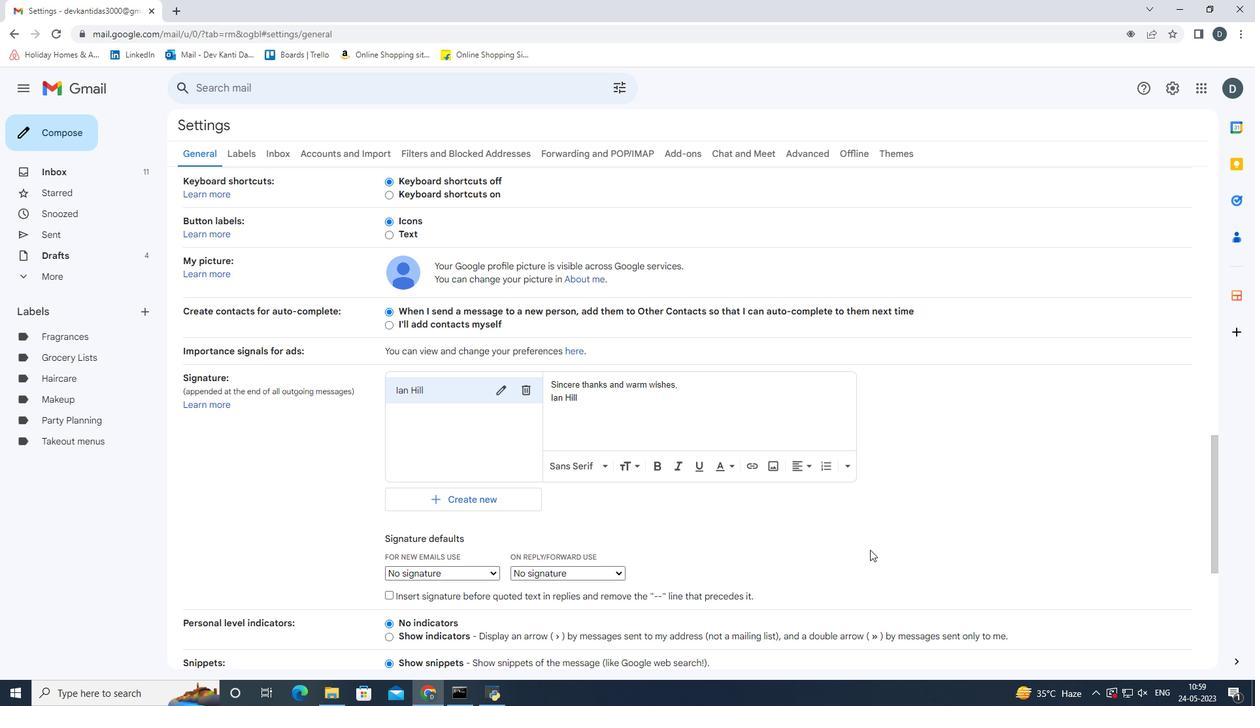 
Action: Mouse scrolled (870, 549) with delta (0, 0)
Screenshot: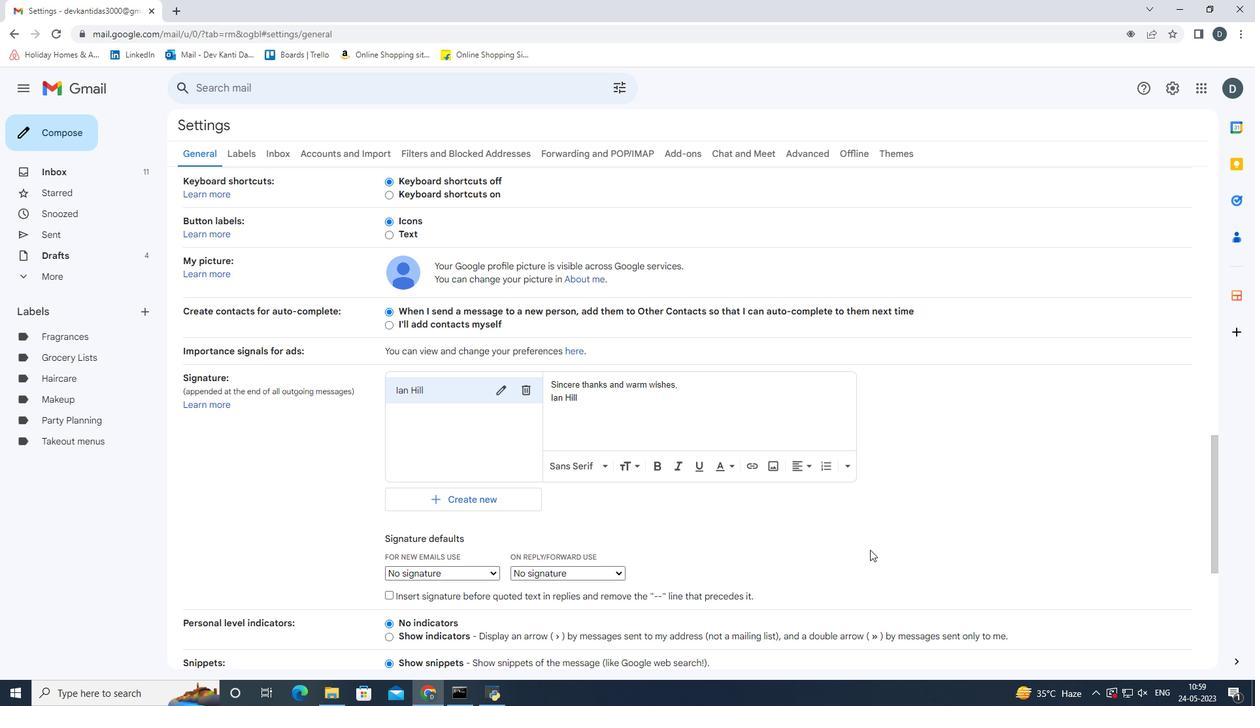 
Action: Mouse moved to (437, 379)
Screenshot: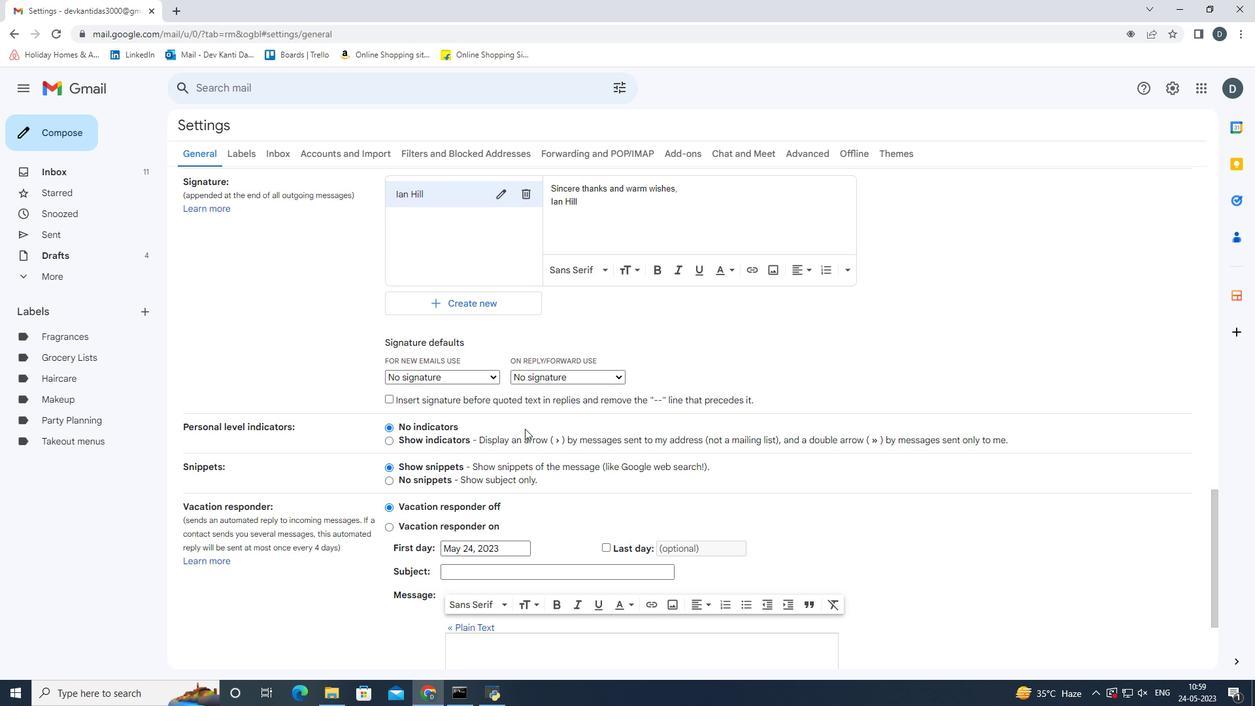 
Action: Mouse pressed left at (437, 379)
Screenshot: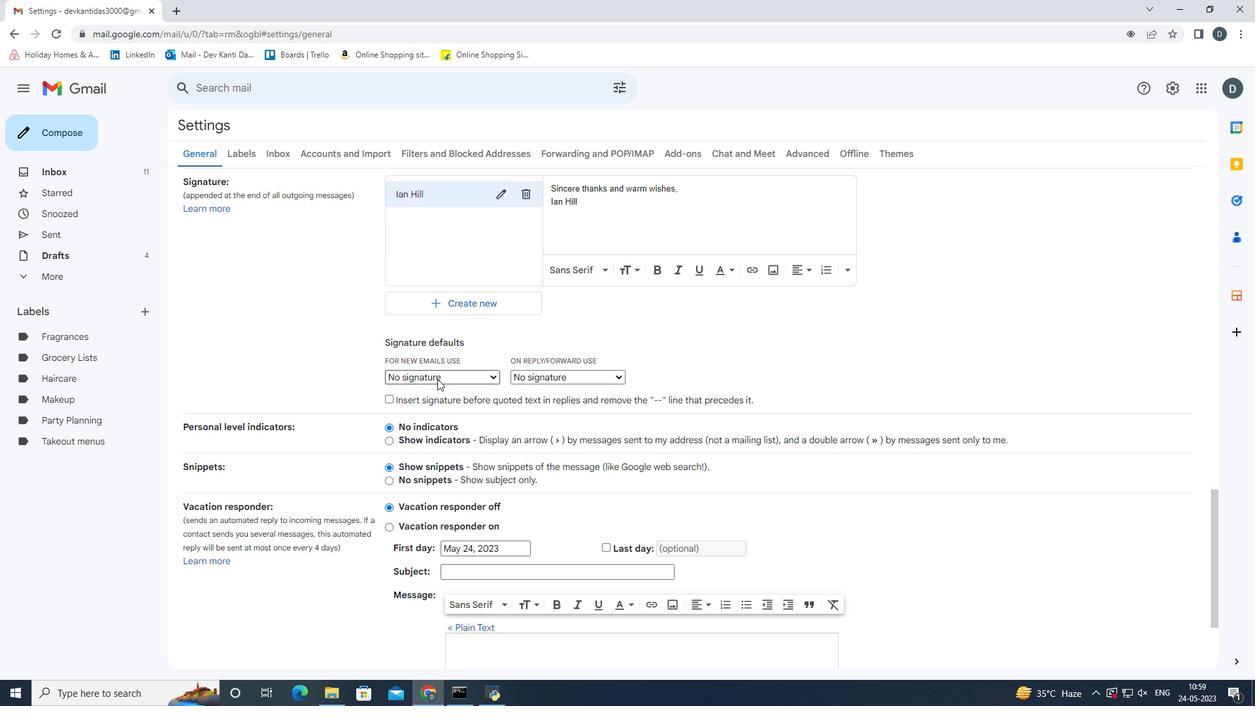 
Action: Mouse moved to (436, 402)
Screenshot: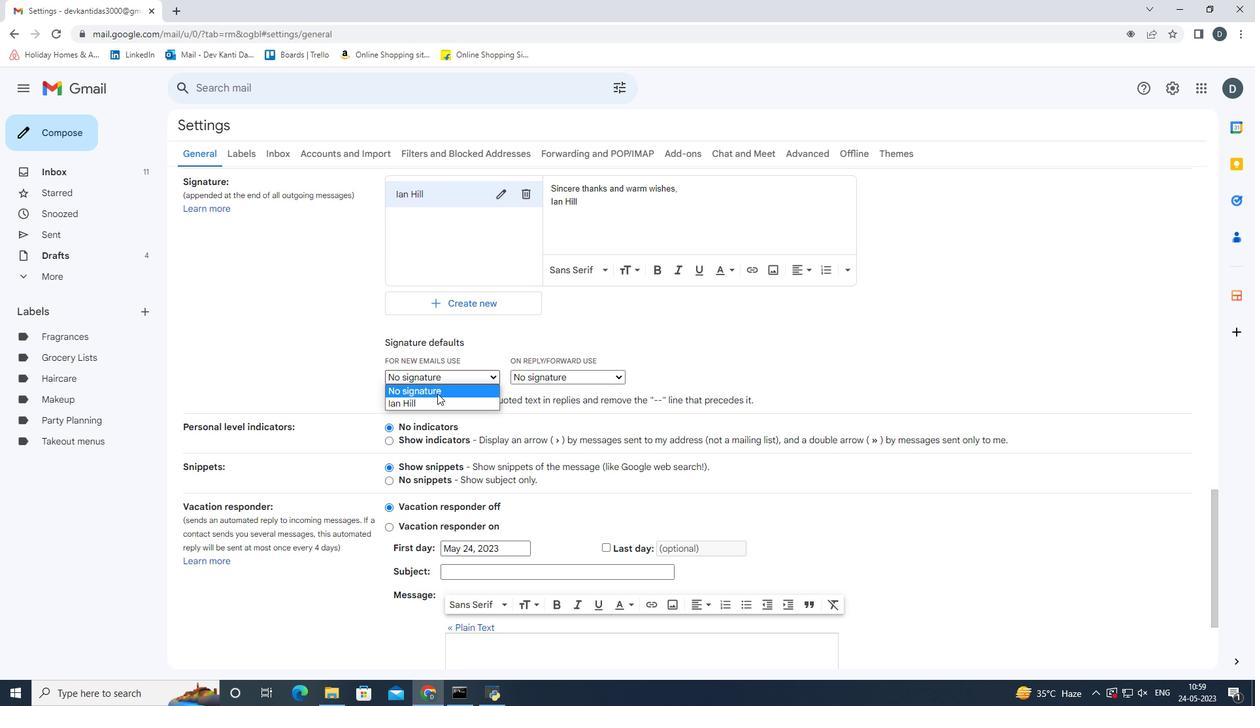 
Action: Mouse pressed left at (436, 402)
Screenshot: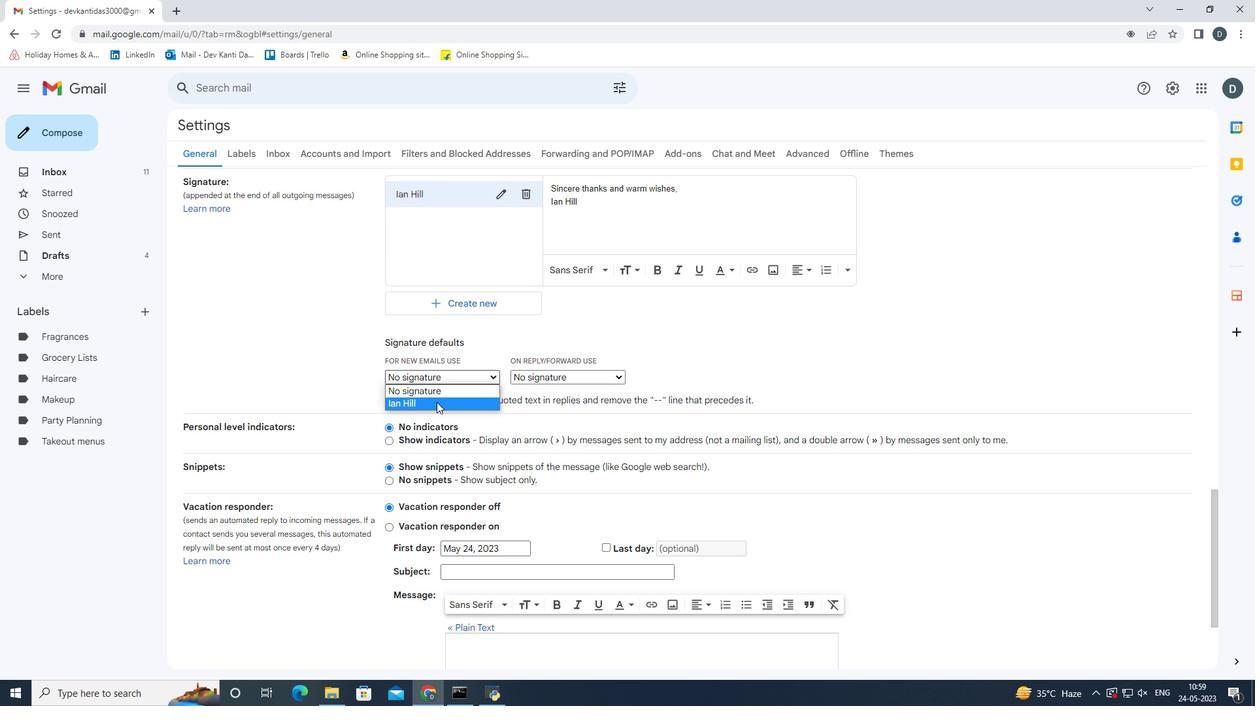 
Action: Mouse moved to (548, 375)
Screenshot: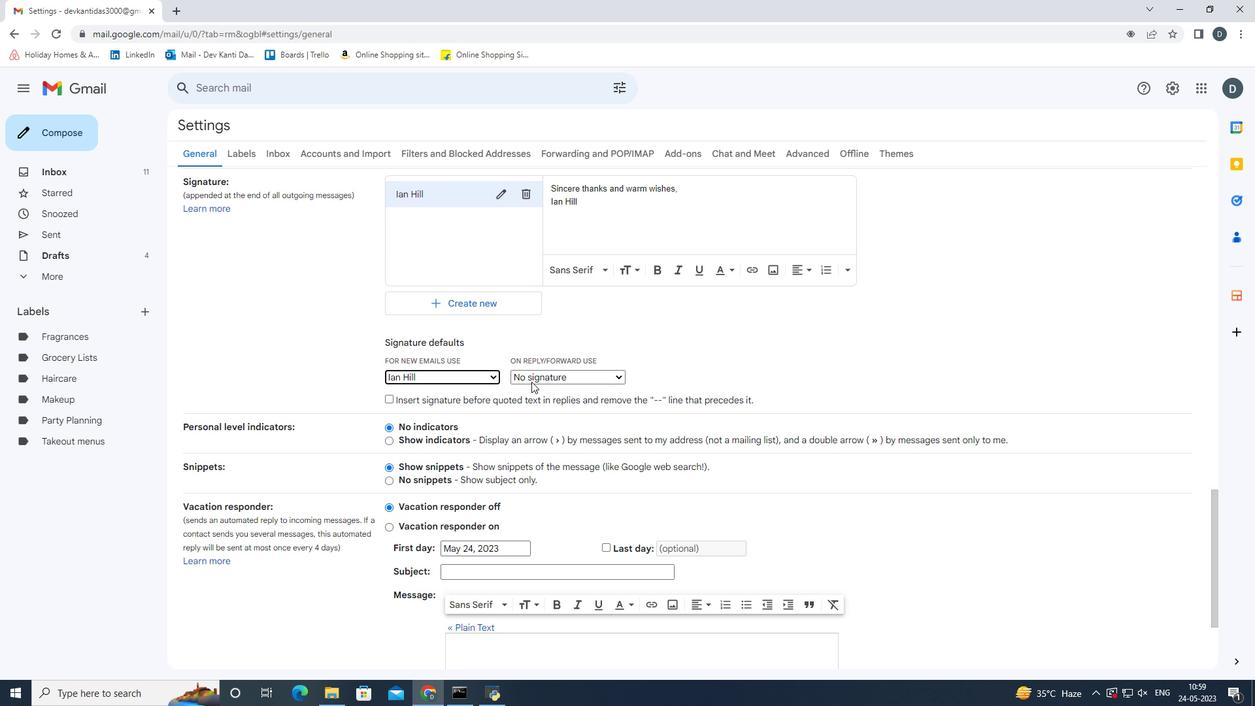 
Action: Mouse pressed left at (548, 375)
Screenshot: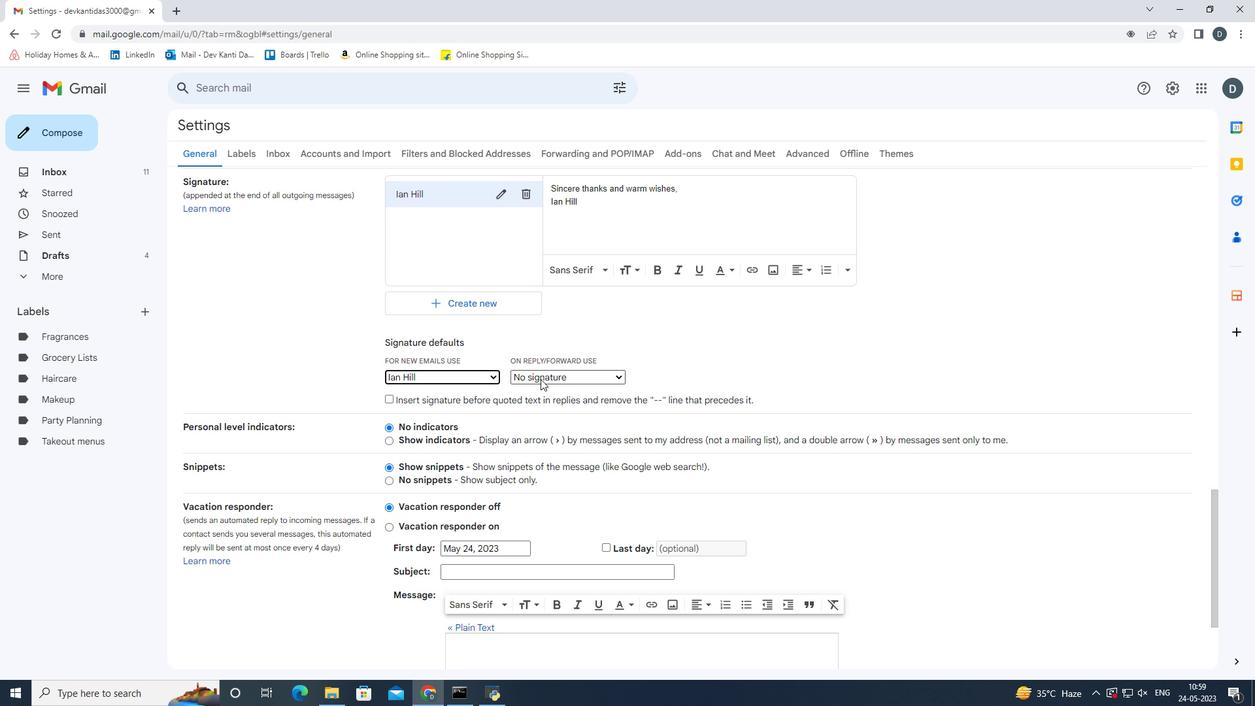 
Action: Mouse moved to (538, 398)
Screenshot: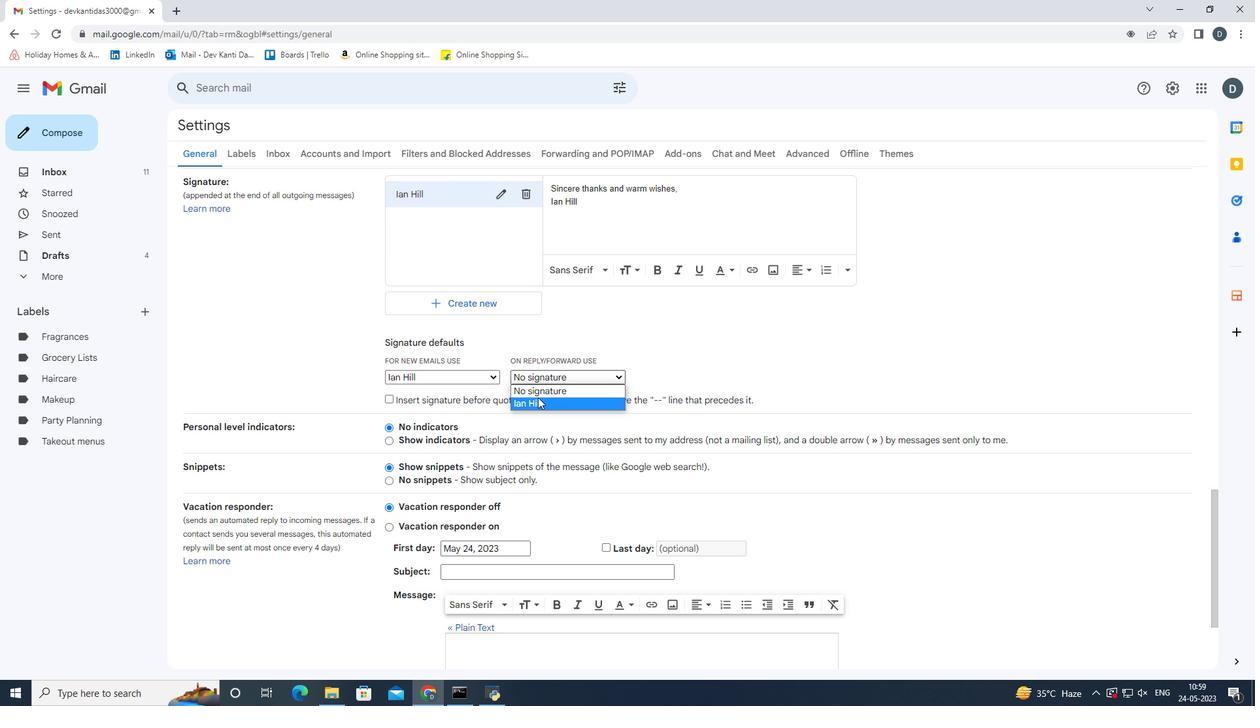 
Action: Mouse pressed left at (538, 398)
Screenshot: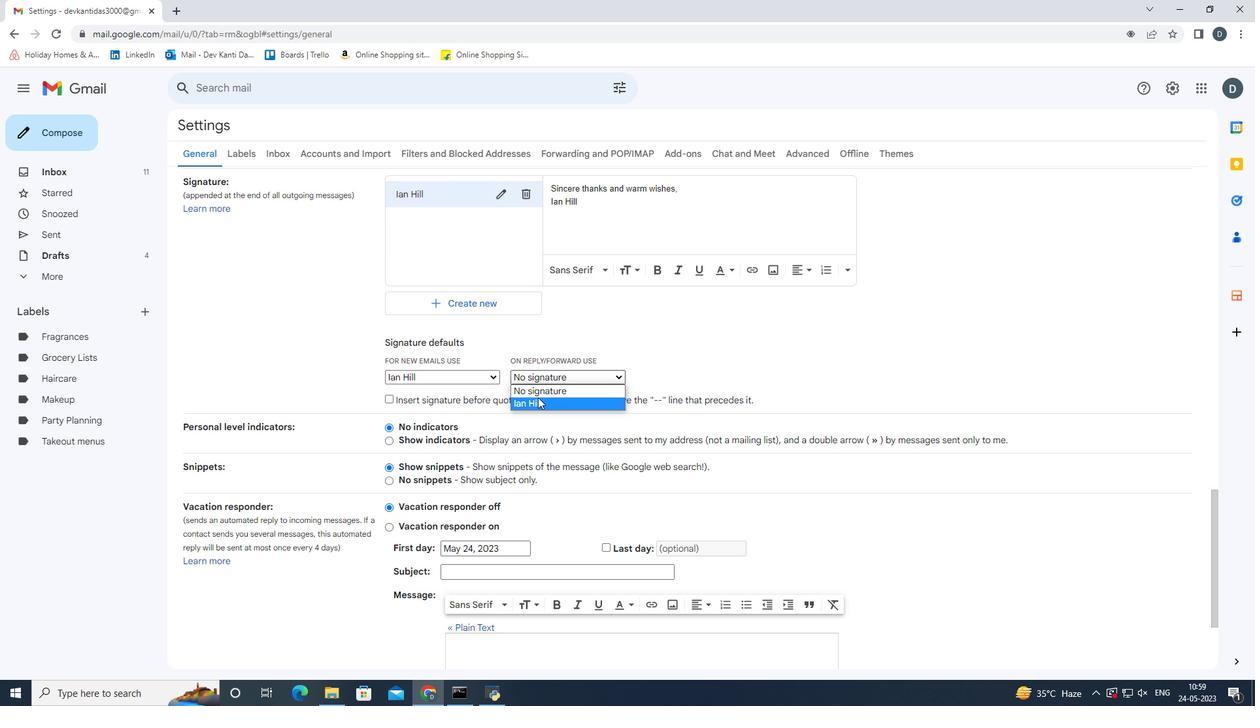 
Action: Mouse moved to (706, 392)
Screenshot: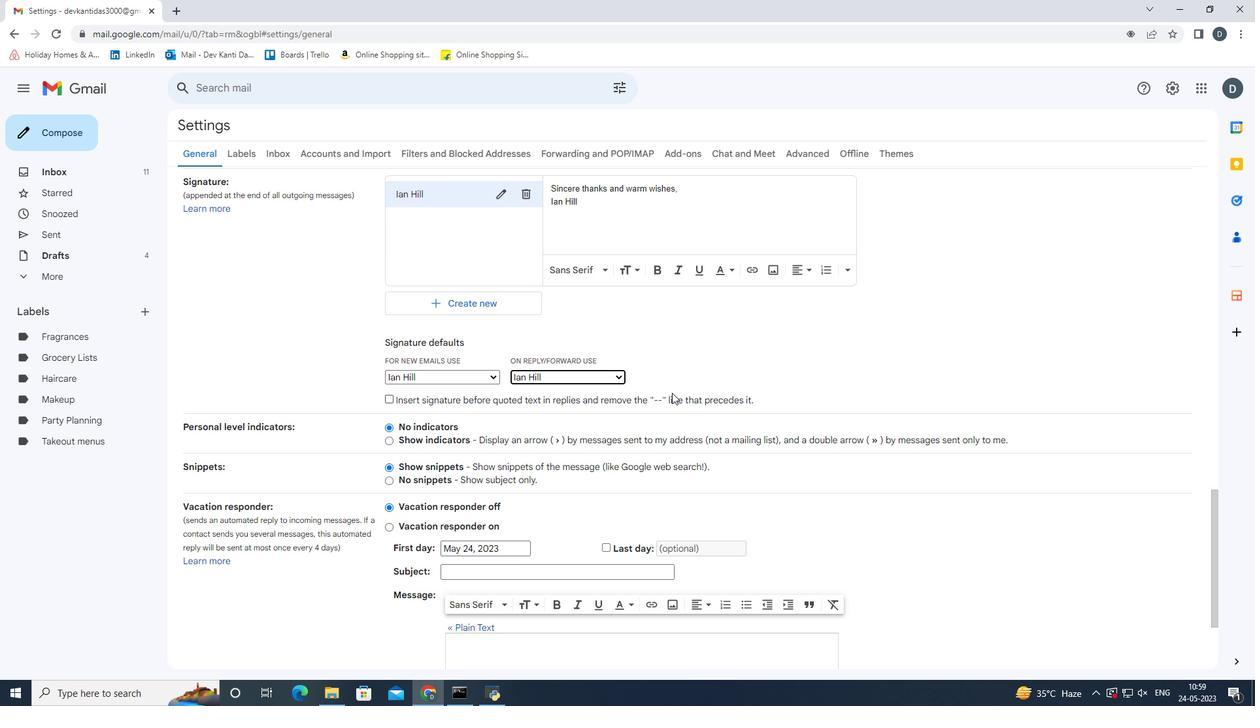 
Action: Mouse scrolled (706, 391) with delta (0, 0)
Screenshot: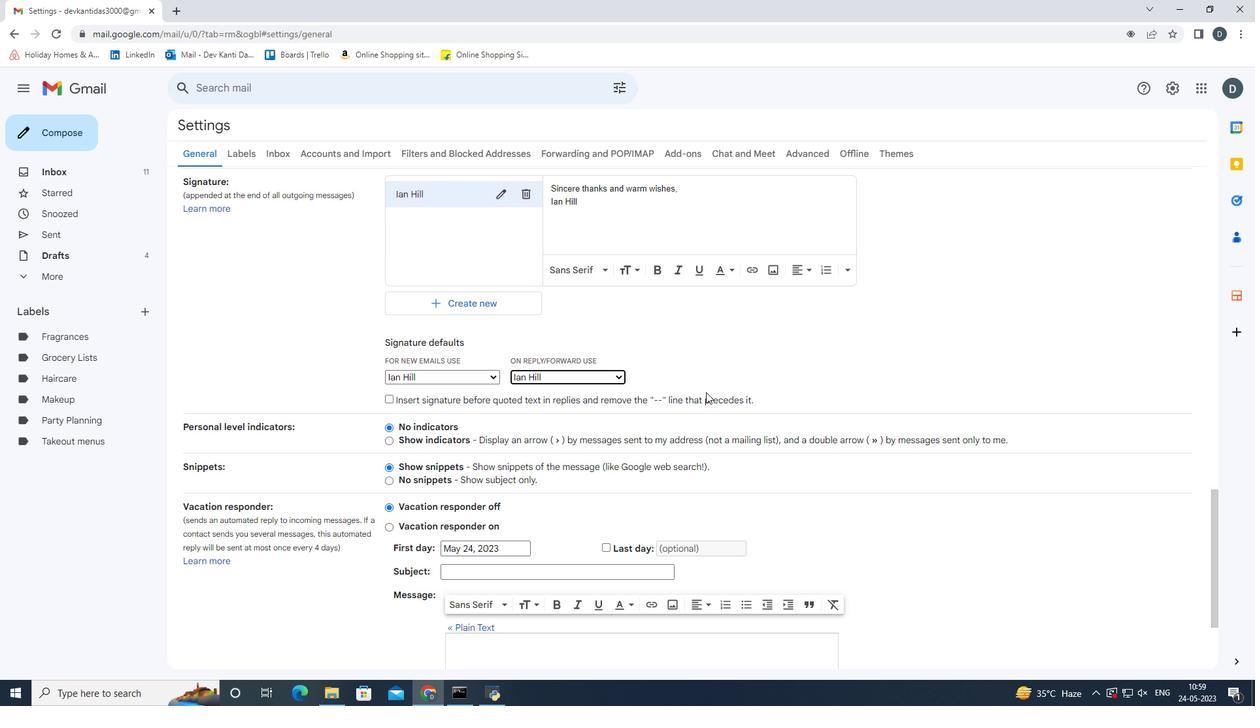 
Action: Mouse scrolled (706, 391) with delta (0, 0)
Screenshot: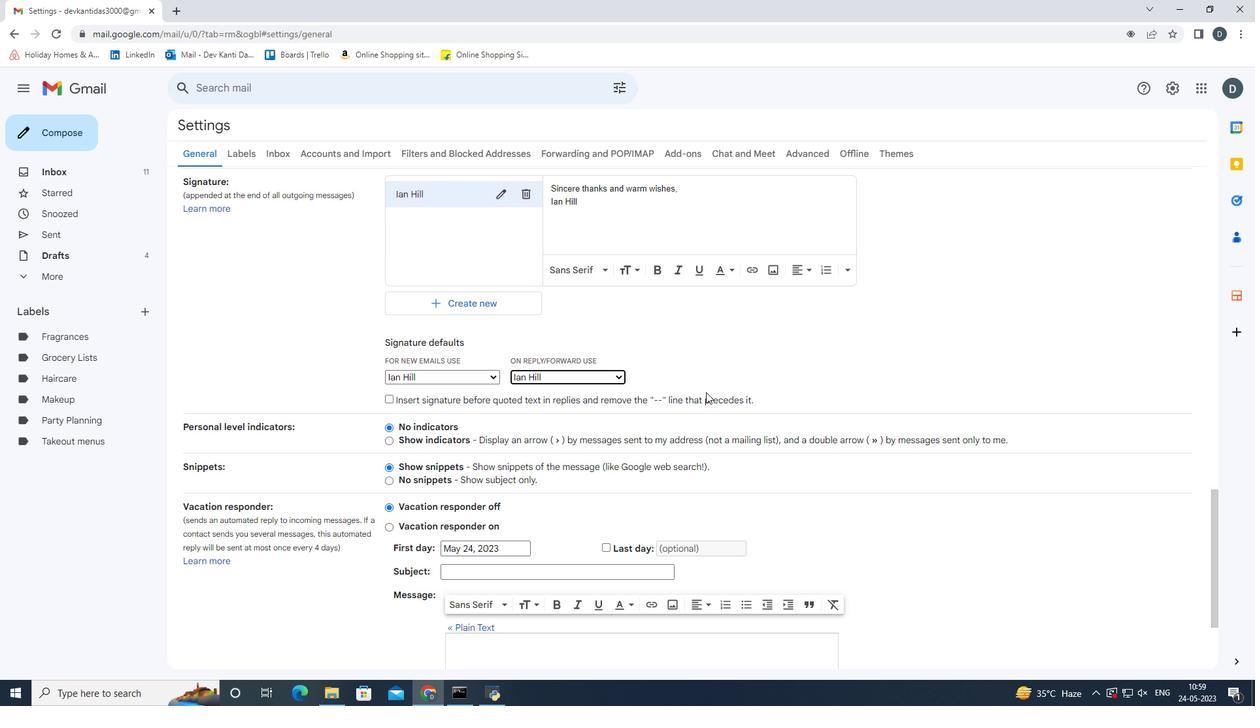 
Action: Mouse scrolled (706, 391) with delta (0, 0)
Screenshot: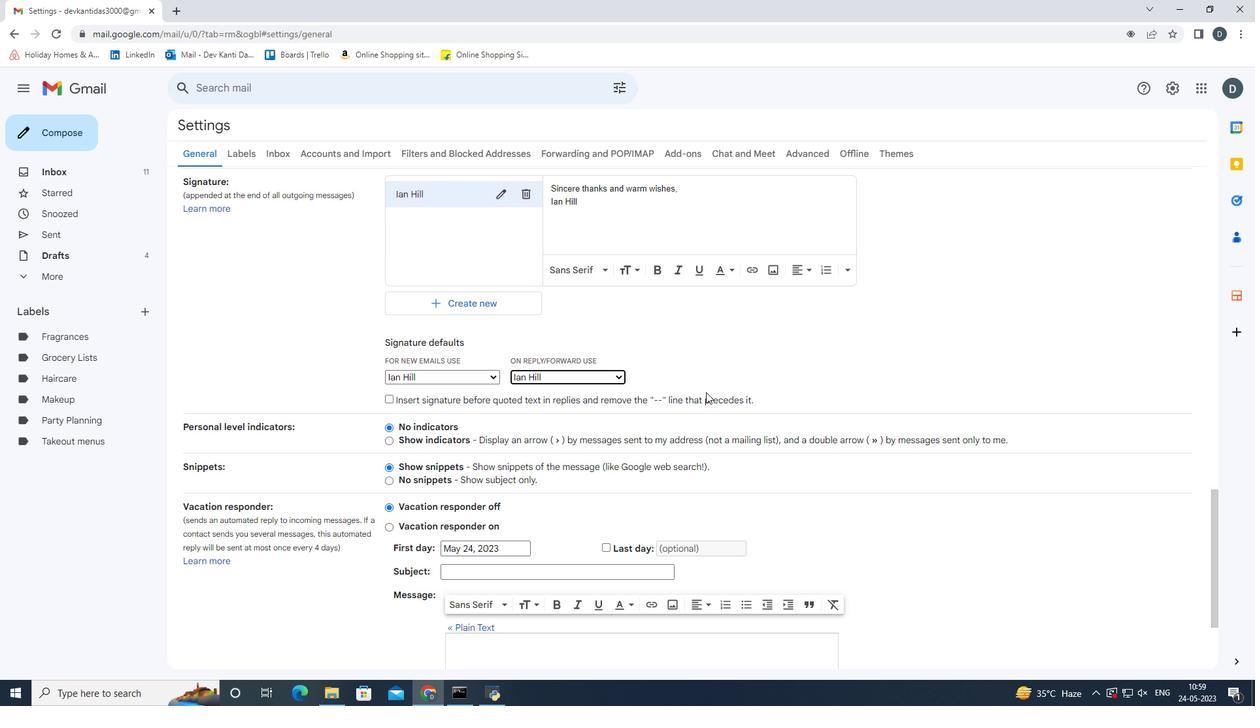 
Action: Mouse scrolled (706, 391) with delta (0, 0)
Screenshot: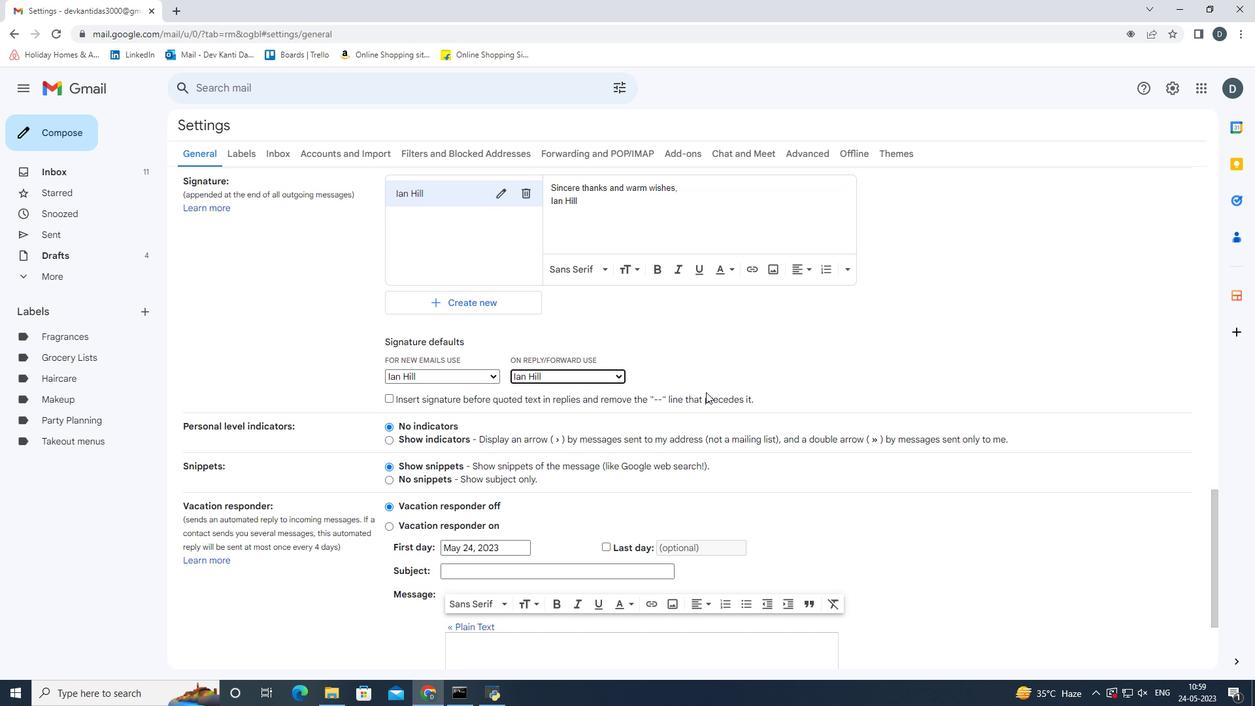 
Action: Mouse moved to (684, 595)
Screenshot: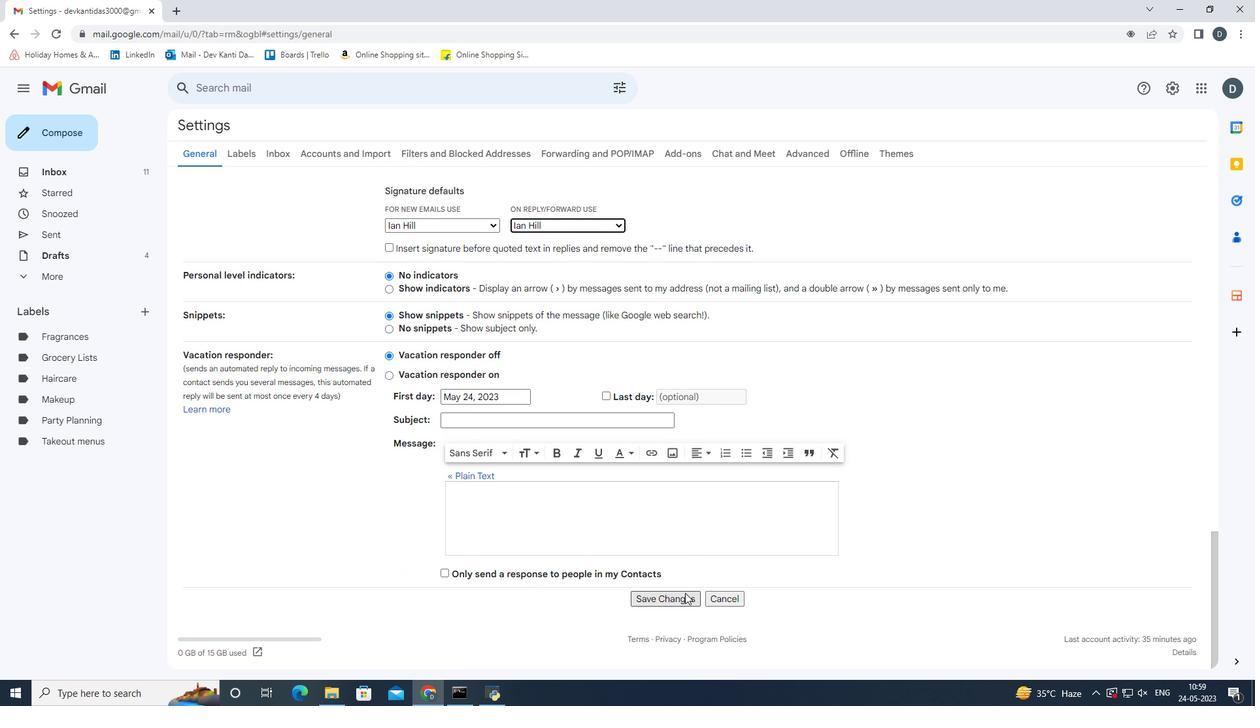 
Action: Mouse pressed left at (684, 595)
Screenshot: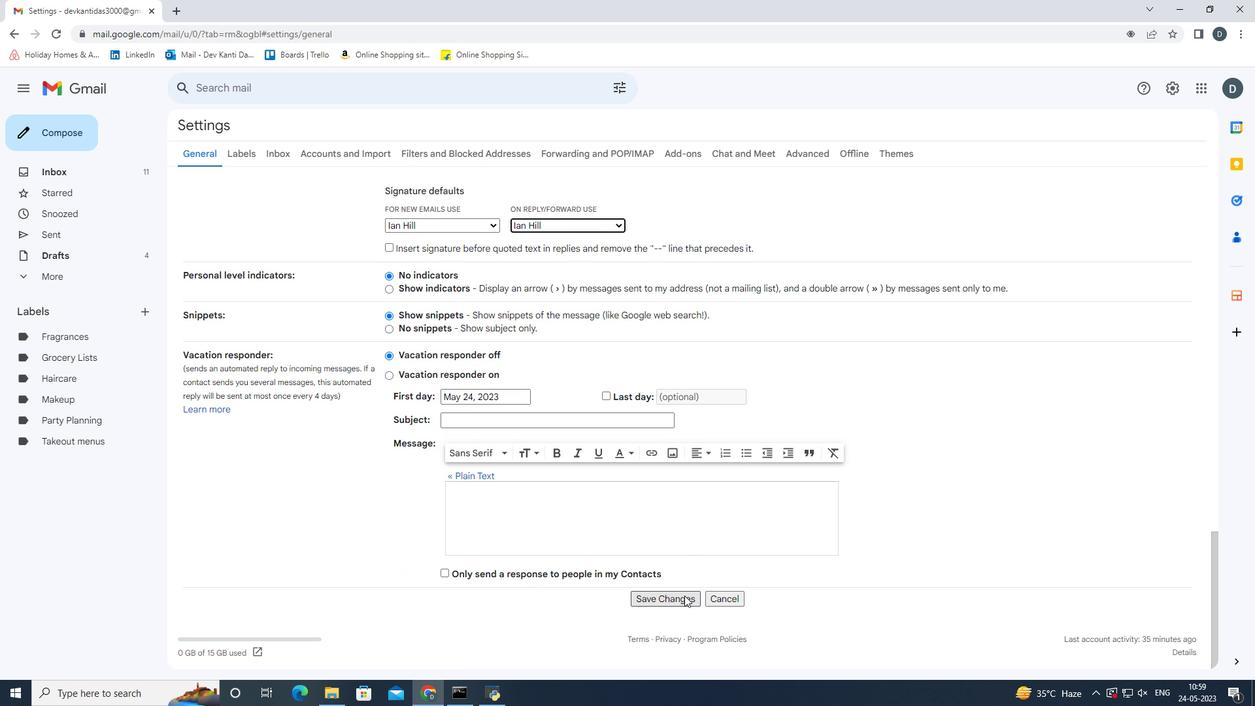
Action: Mouse moved to (39, 136)
Screenshot: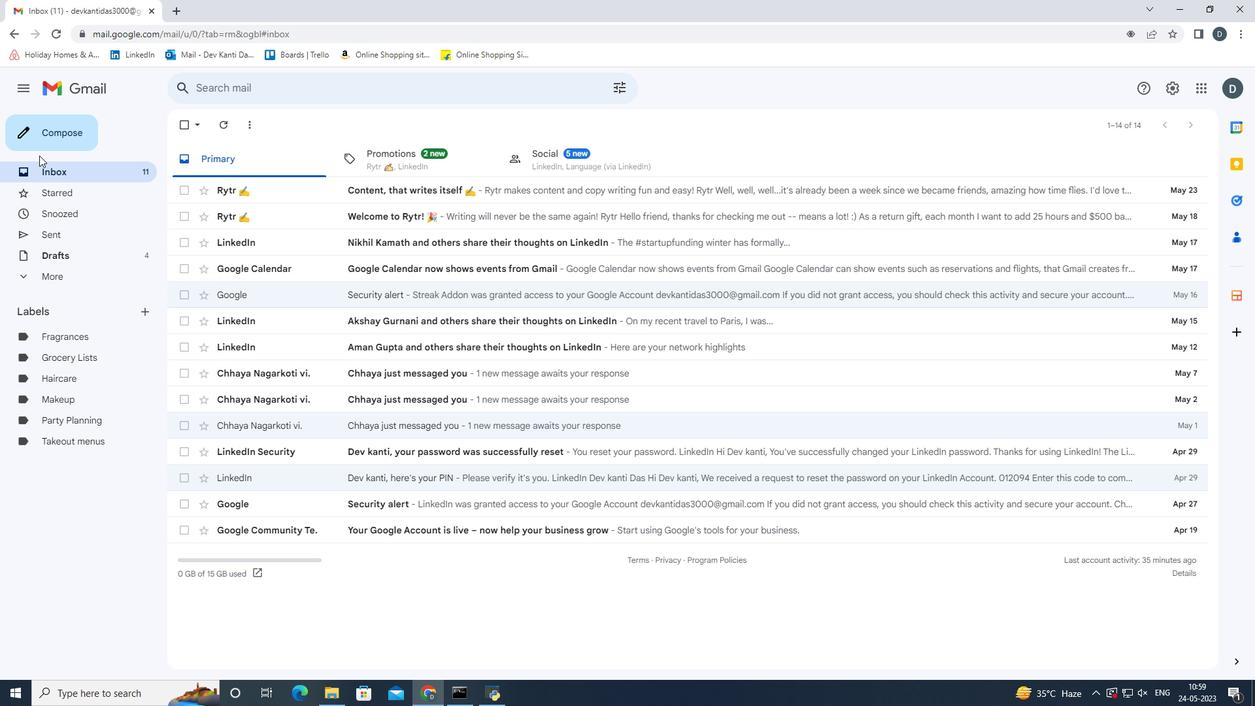 
Action: Mouse pressed left at (39, 136)
Screenshot: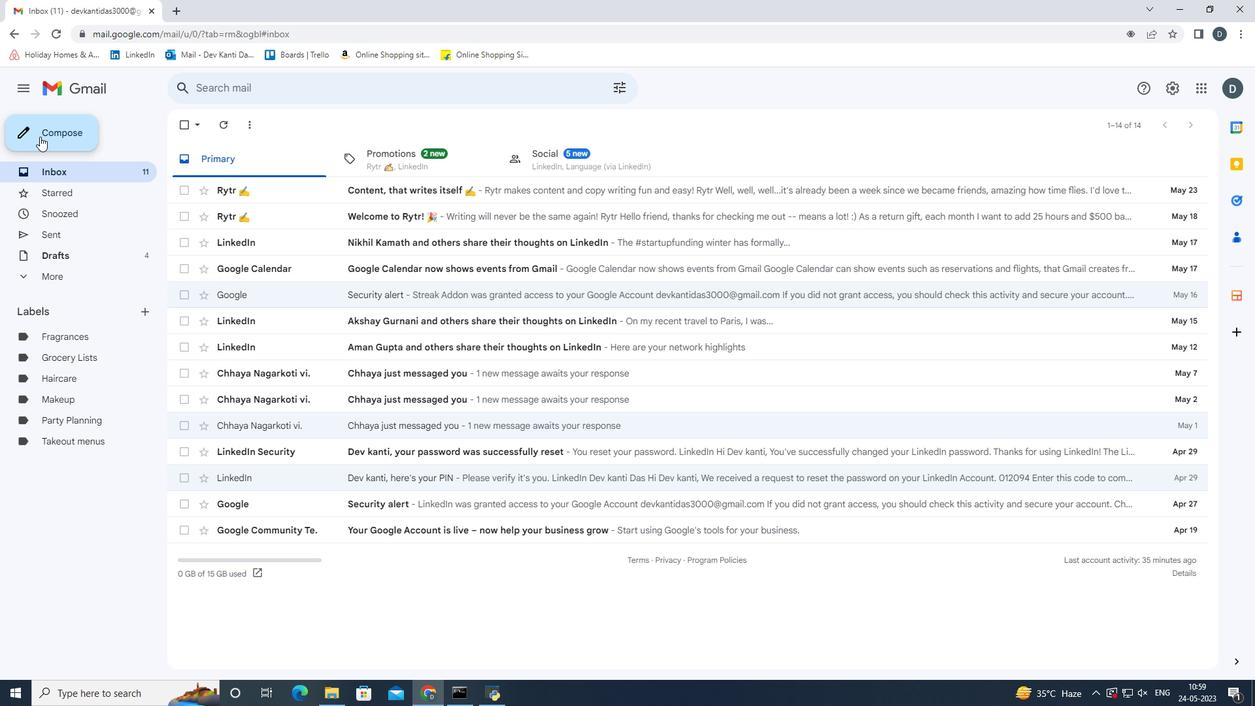 
Action: Mouse moved to (926, 315)
Screenshot: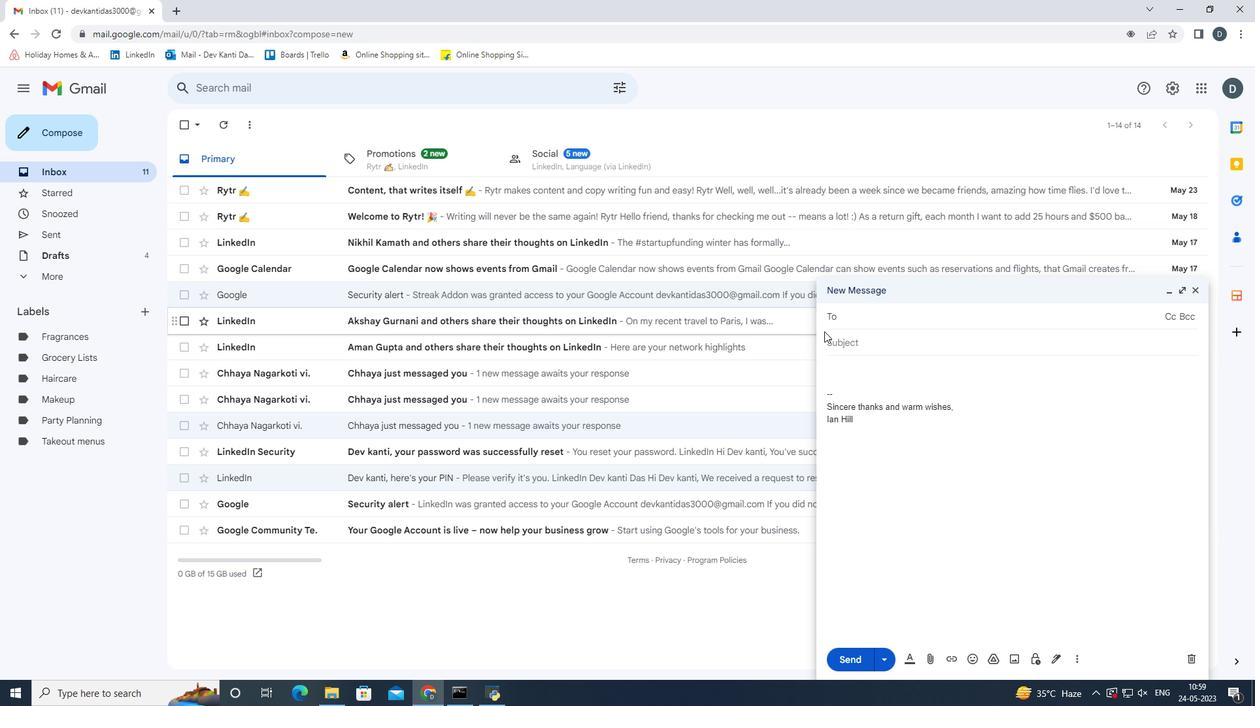 
Action: Key pressed <Key.shift>Softage.2<Key.shift>@softage.net
Screenshot: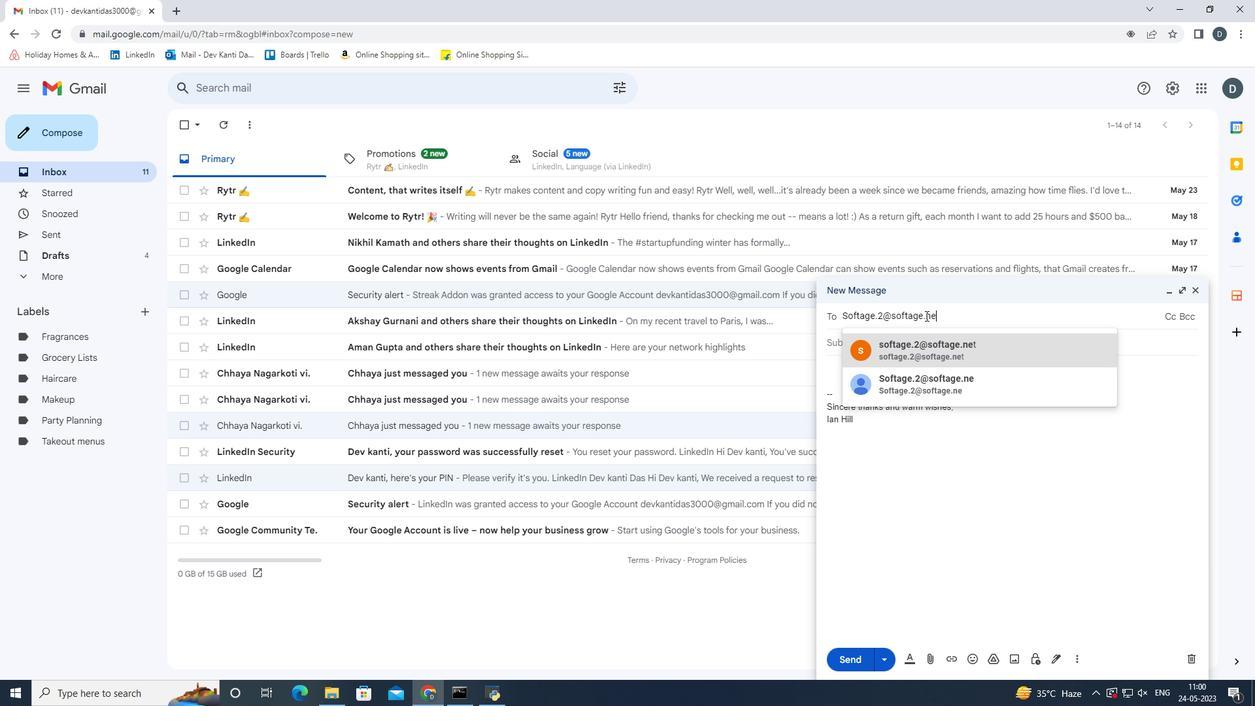 
Action: Mouse moved to (939, 336)
Screenshot: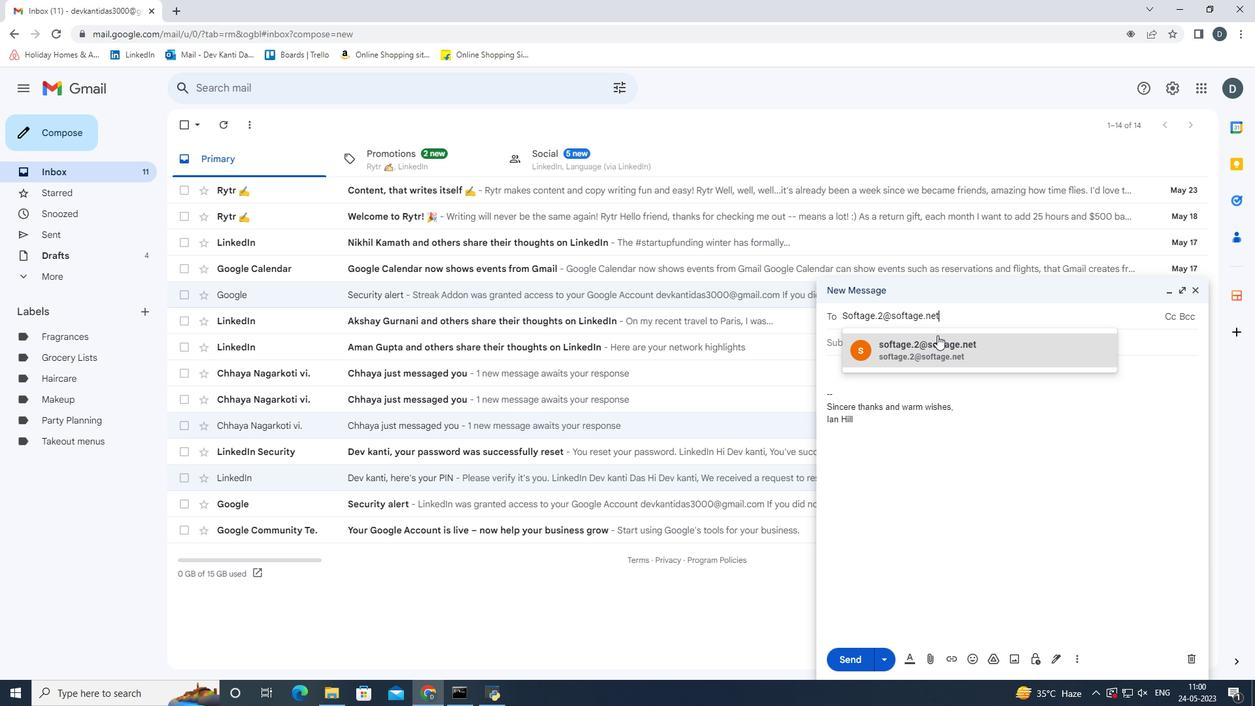 
Action: Mouse pressed left at (939, 336)
Screenshot: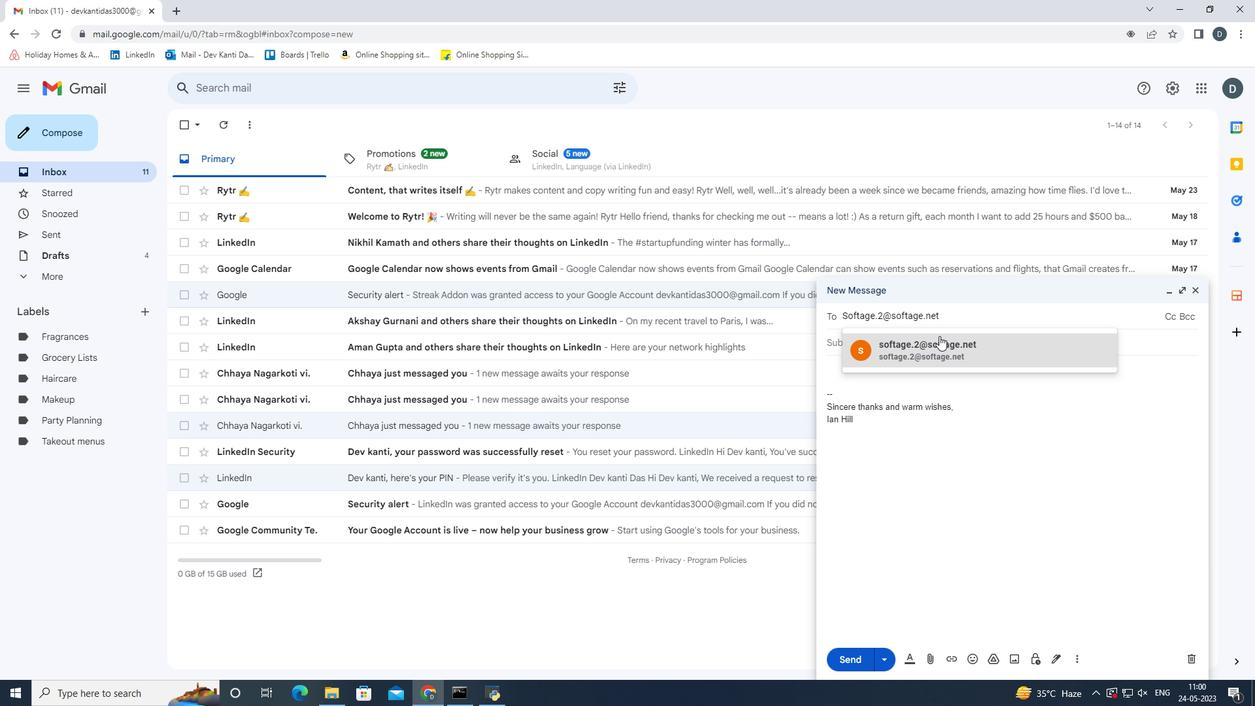 
Action: Mouse moved to (1075, 659)
Screenshot: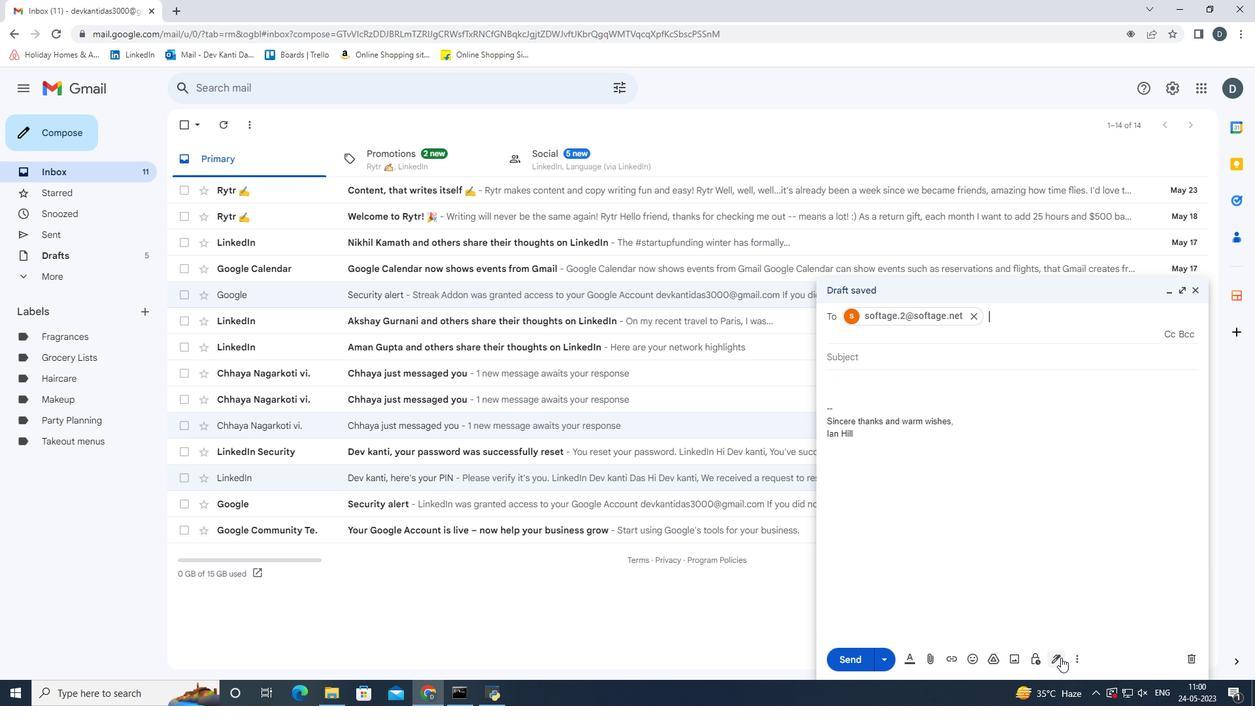 
Action: Mouse pressed left at (1075, 659)
Screenshot: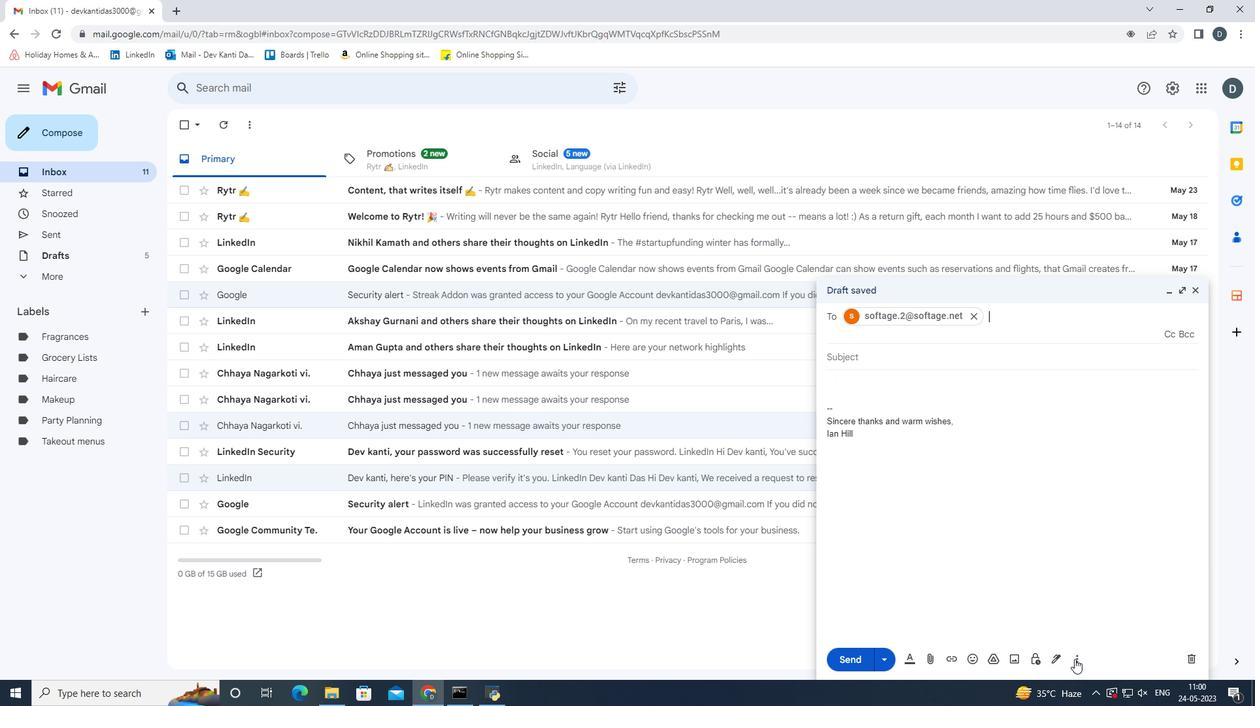 
Action: Mouse moved to (1032, 521)
Screenshot: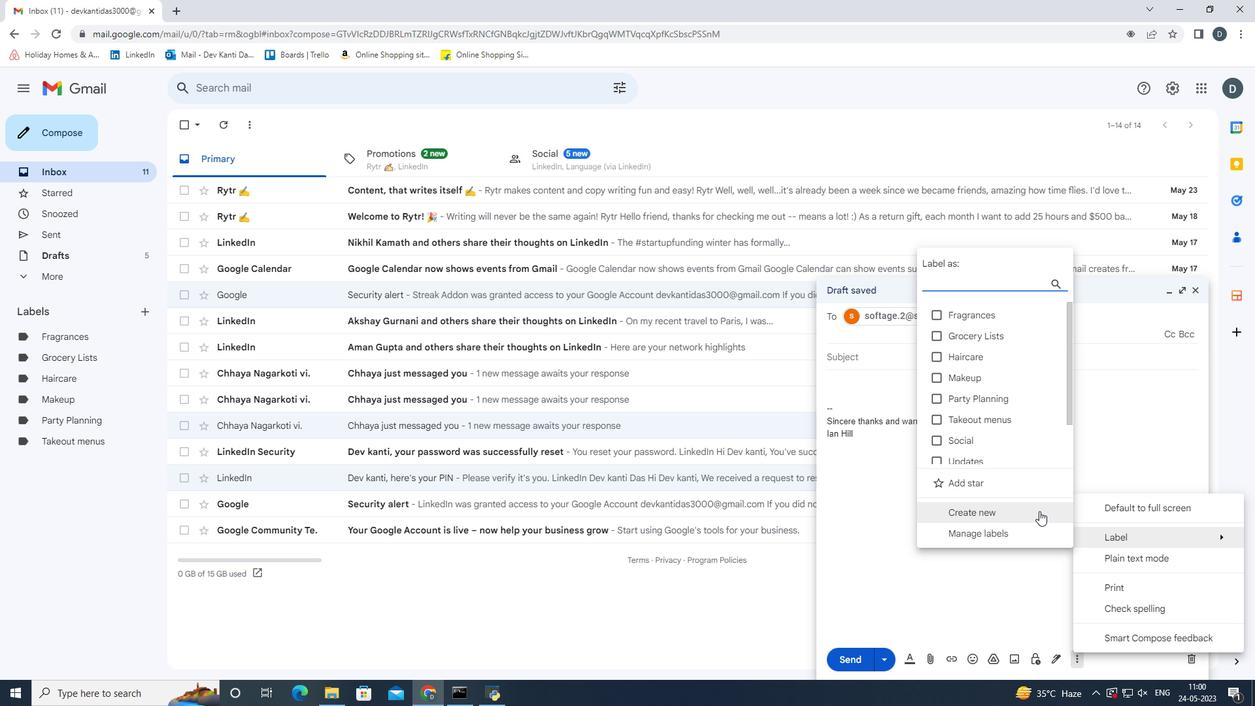 
Action: Mouse pressed left at (1032, 521)
Screenshot: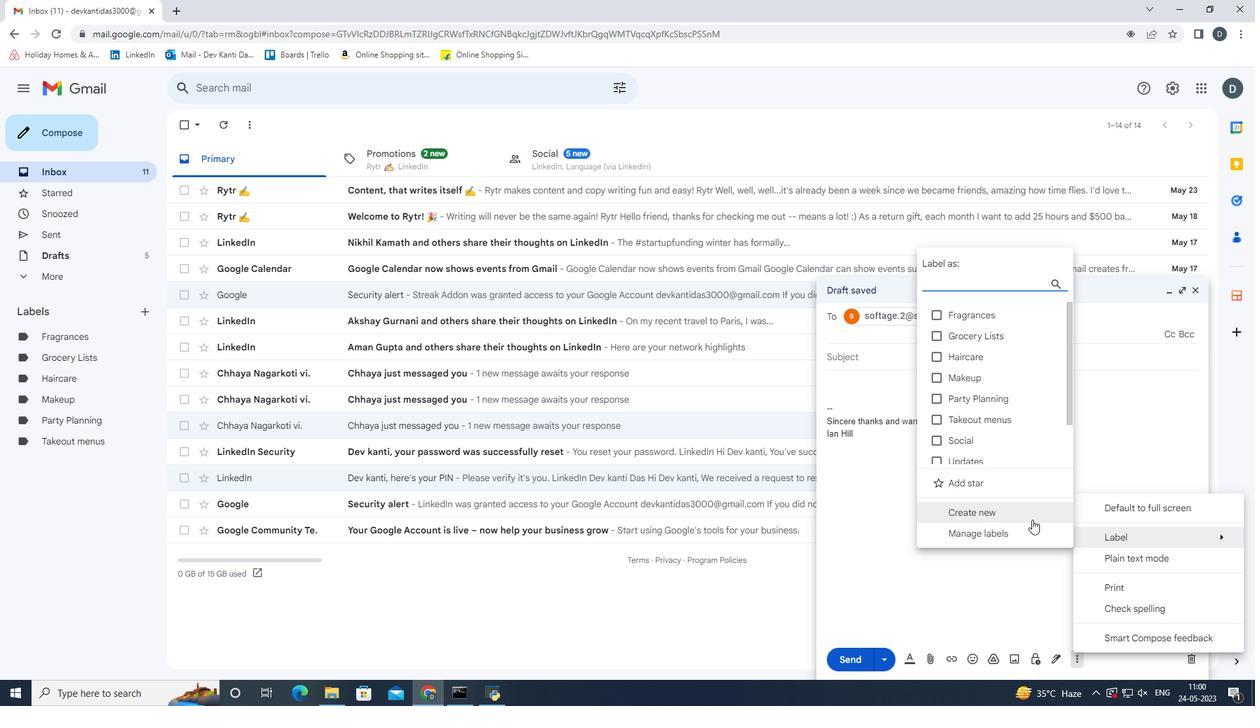 
Action: Mouse moved to (620, 344)
Screenshot: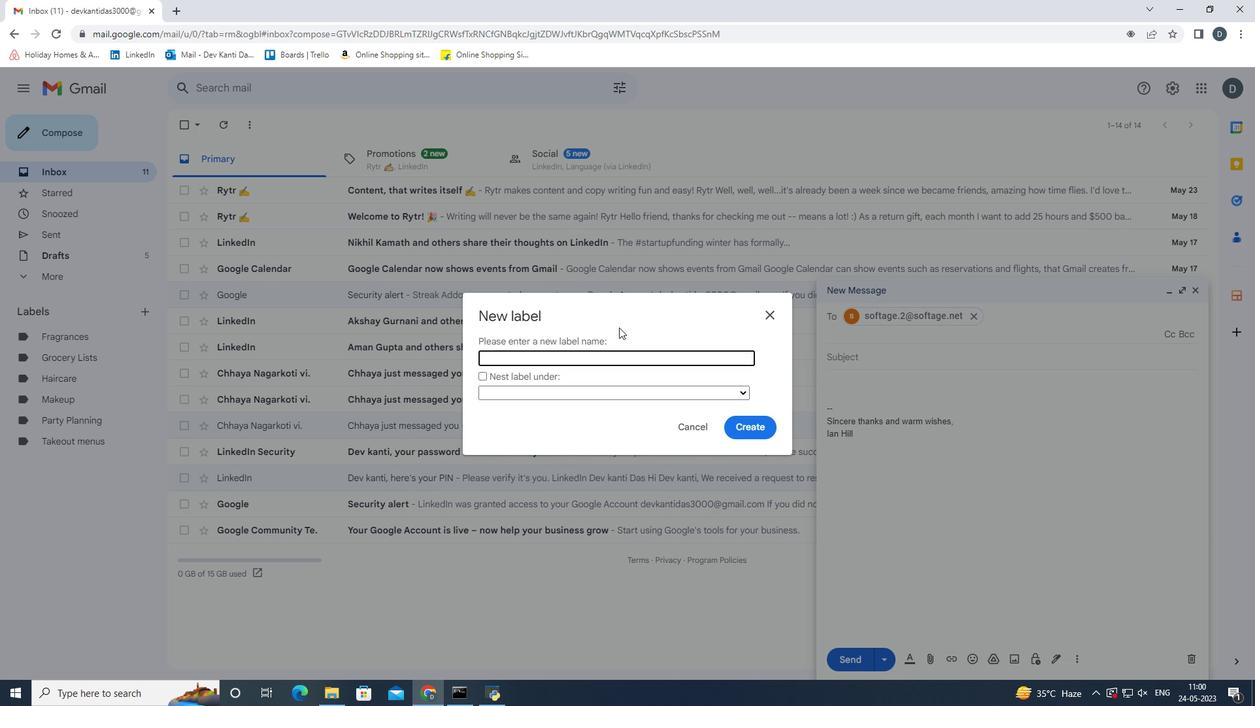 
Action: Key pressed <Key.shift_r><Key.shift_r><Key.shift_r>In
Screenshot: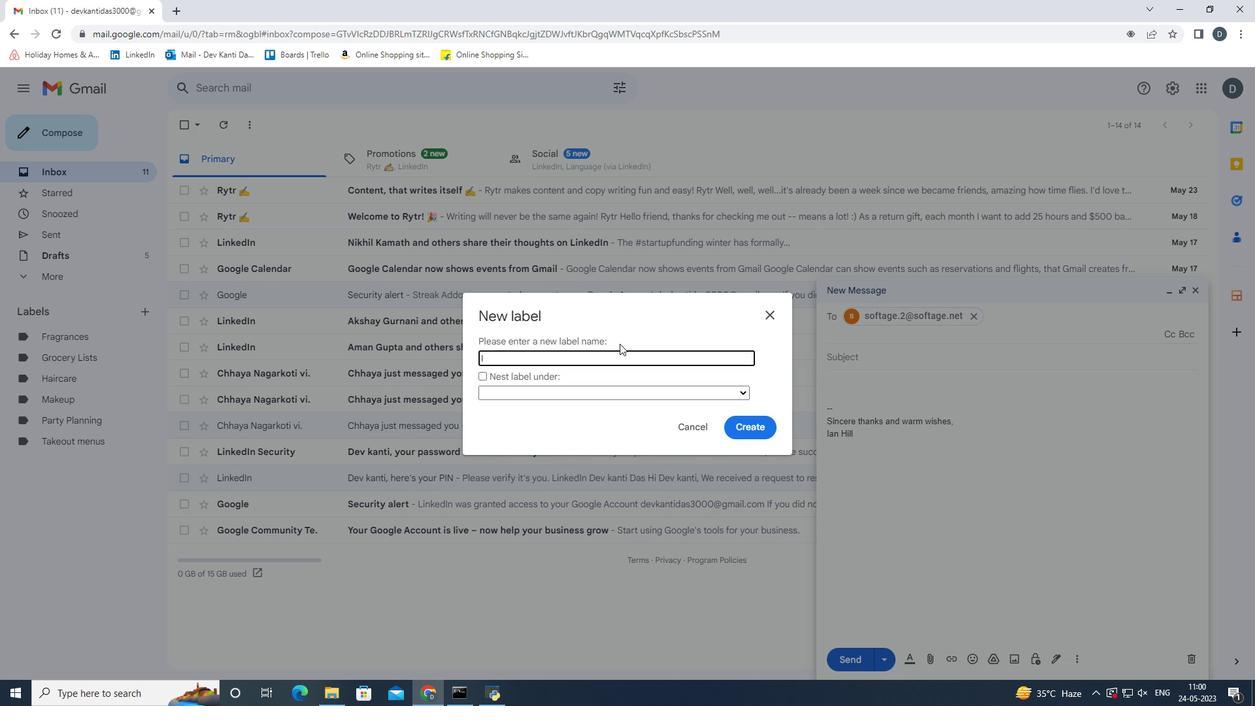 
Action: Mouse moved to (620, 344)
Screenshot: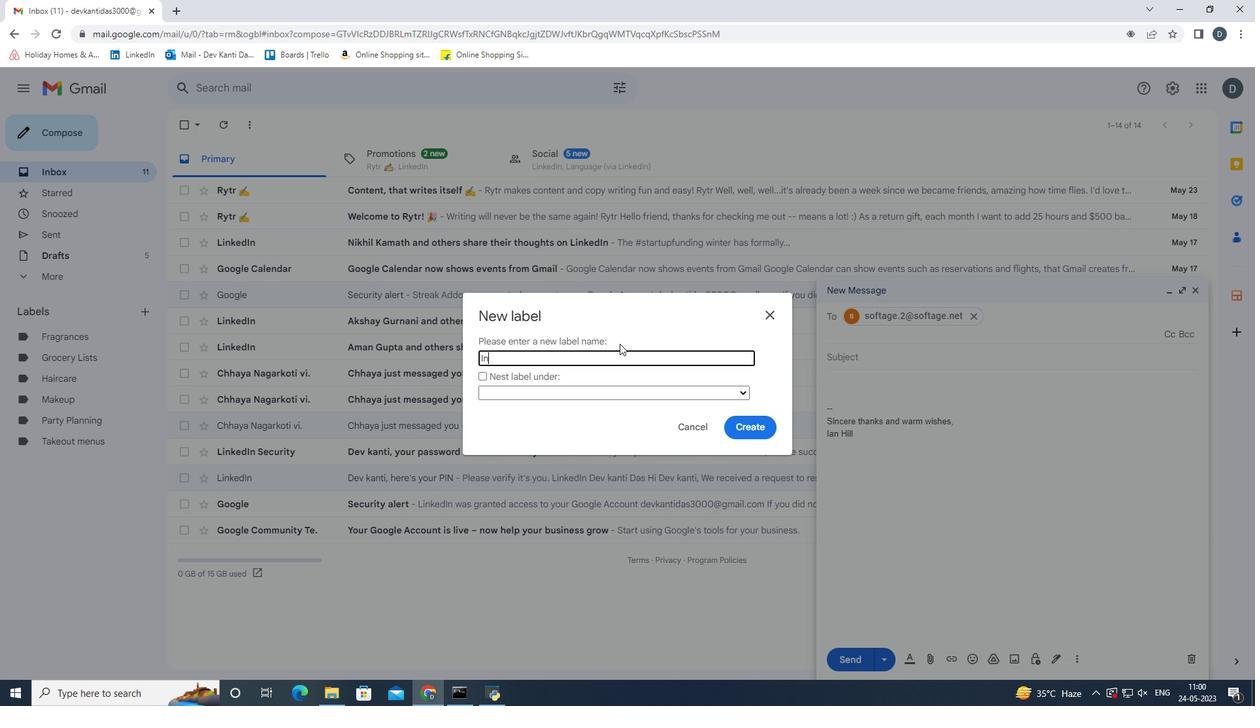 
Action: Key pressed vitations<Key.enter>
Screenshot: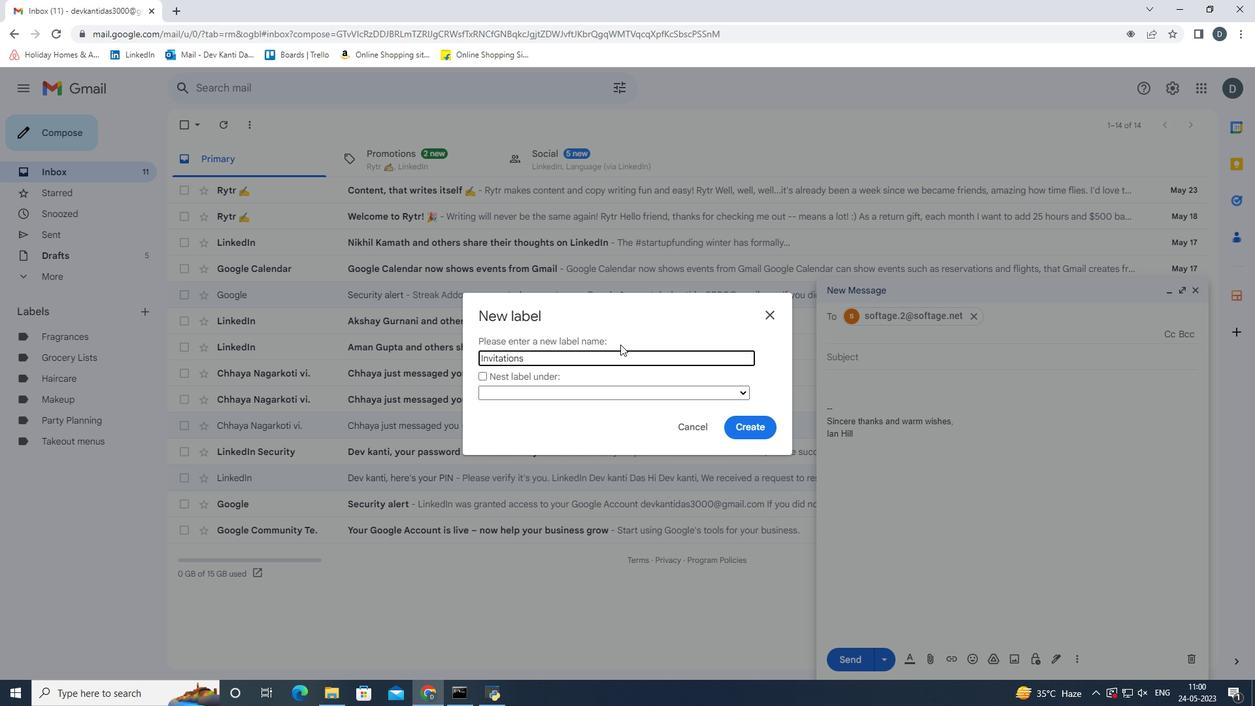
Action: Mouse moved to (854, 654)
Screenshot: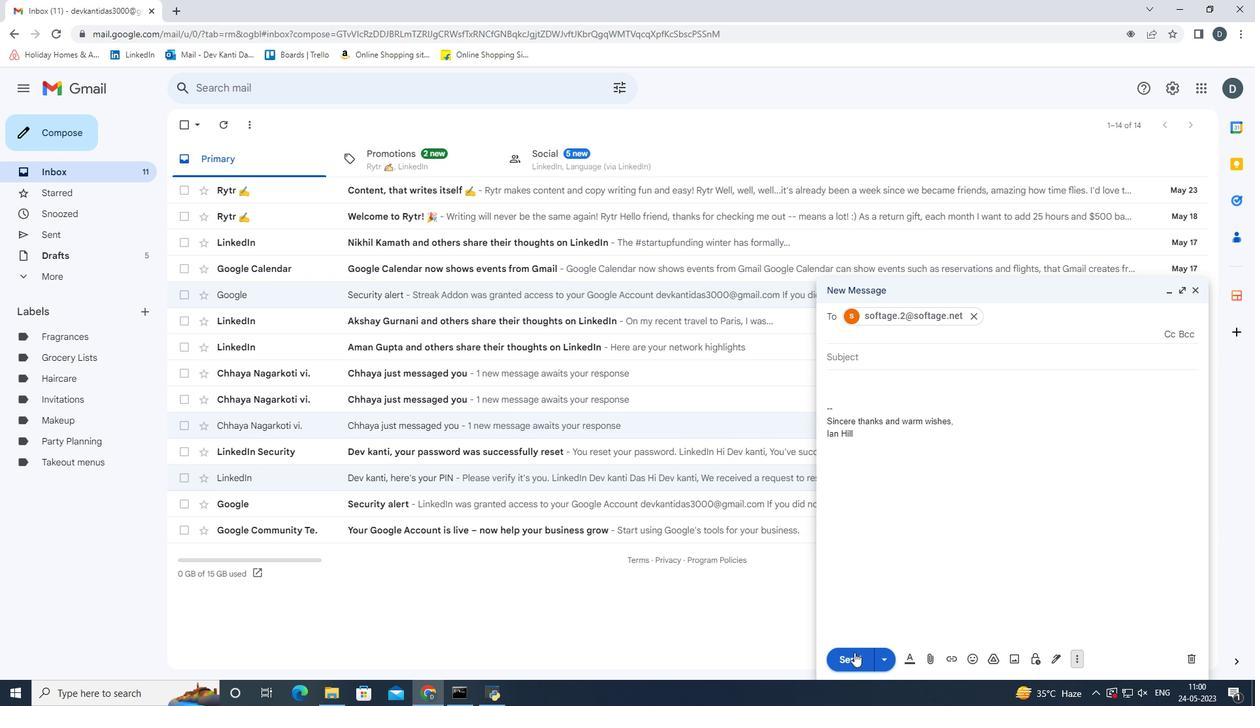 
Action: Mouse pressed left at (854, 654)
Screenshot: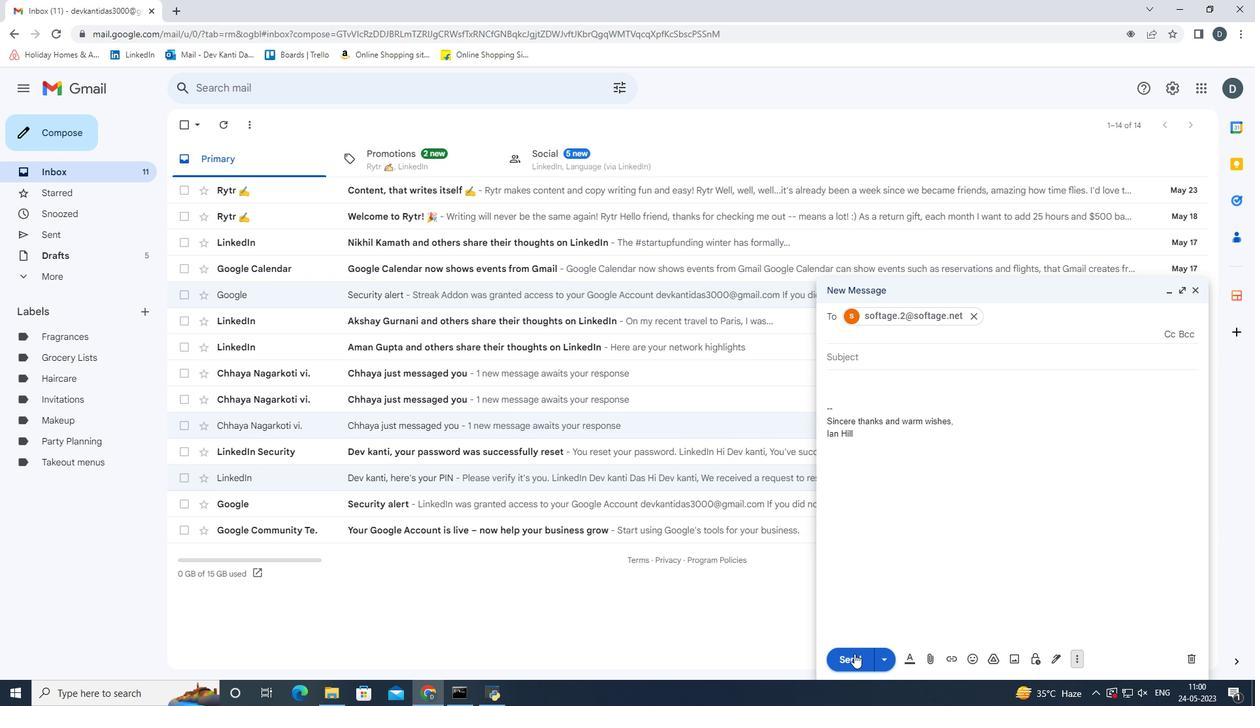 
Action: Mouse moved to (802, 634)
Screenshot: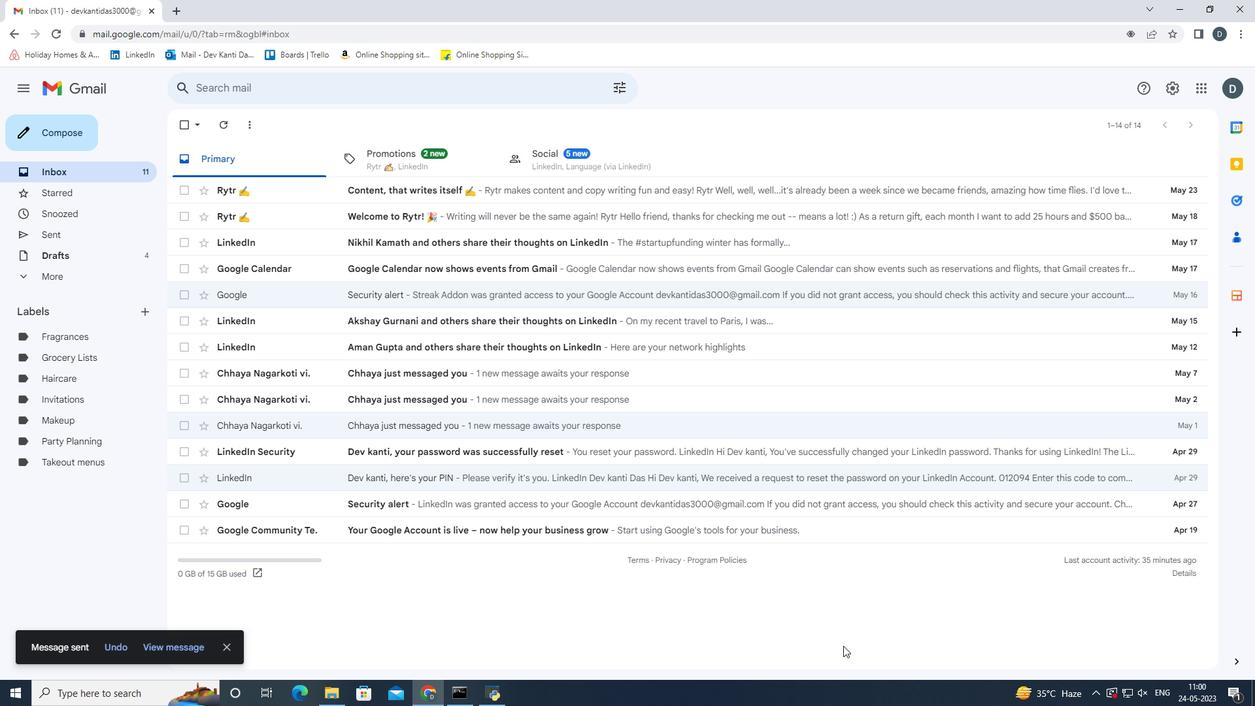 
